 Task: Create new Company, with domain: 'bain.com' and type: 'Prospect'. Add new contact for this company, with mail Id: 'Naina34Iyer@bain.com', First Name: Naina, Last name:  Iyer, Job Title: 'Operations Analyst', Phone Number: '(801) 555-1234'. Change life cycle stage to  Lead and lead status to  Open. Logged in from softage.1@softage.net
Action: Mouse moved to (88, 54)
Screenshot: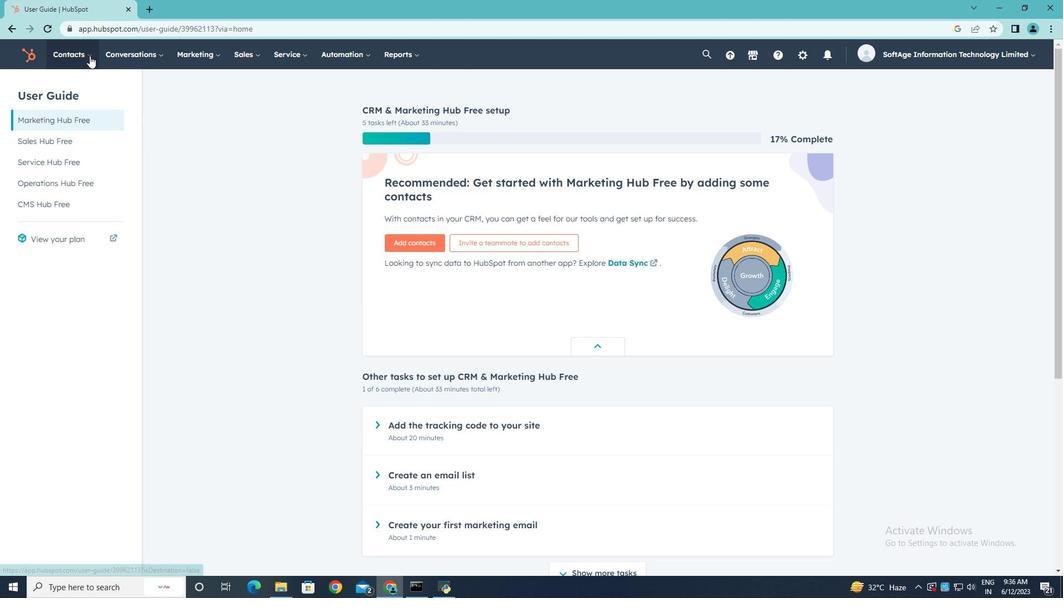 
Action: Mouse pressed left at (88, 54)
Screenshot: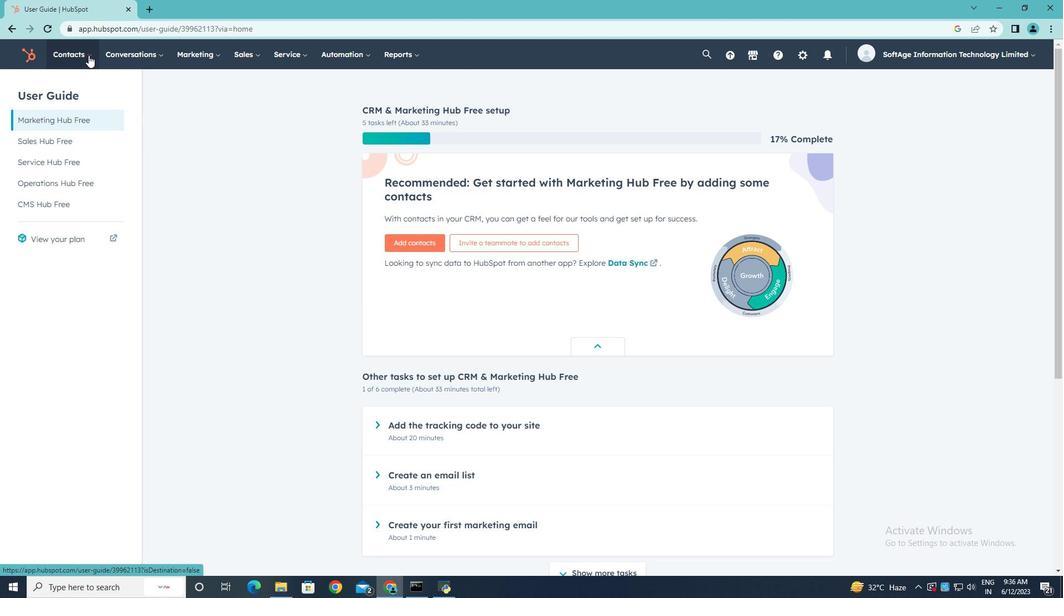 
Action: Mouse moved to (79, 106)
Screenshot: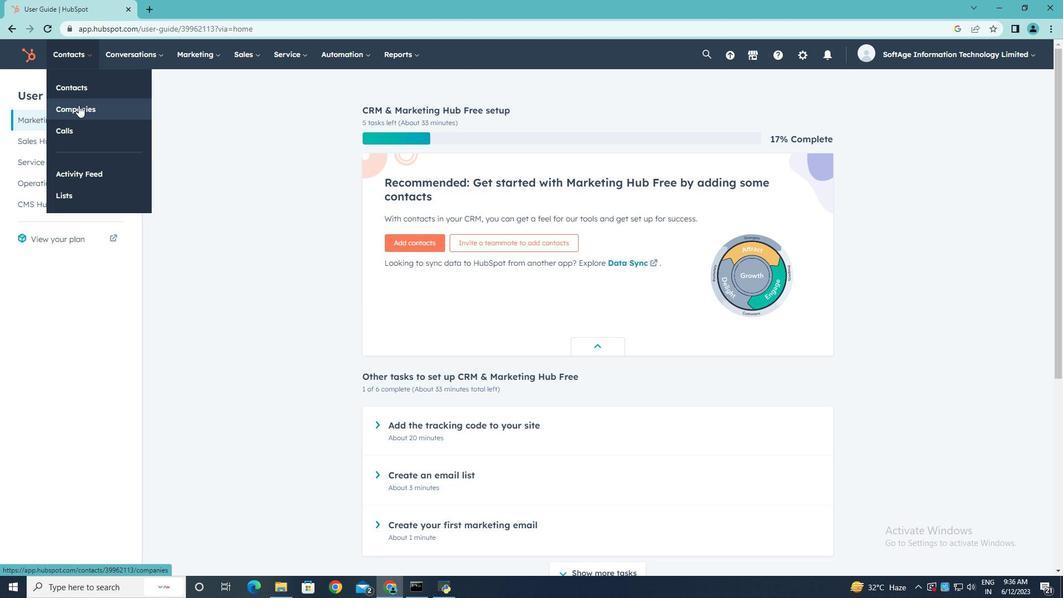 
Action: Mouse pressed left at (79, 106)
Screenshot: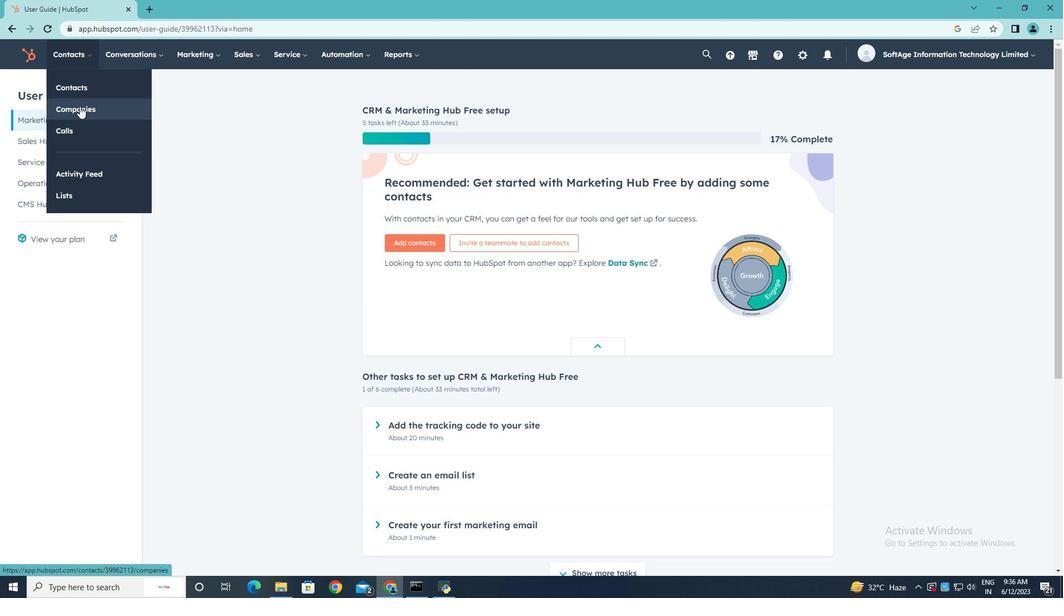 
Action: Mouse moved to (1006, 94)
Screenshot: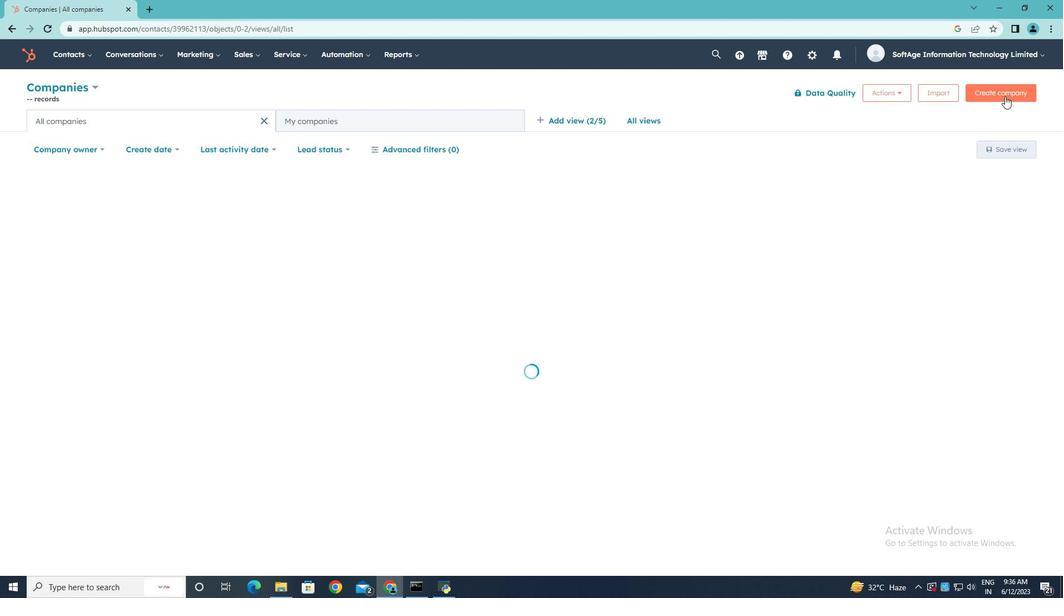 
Action: Mouse pressed left at (1006, 94)
Screenshot: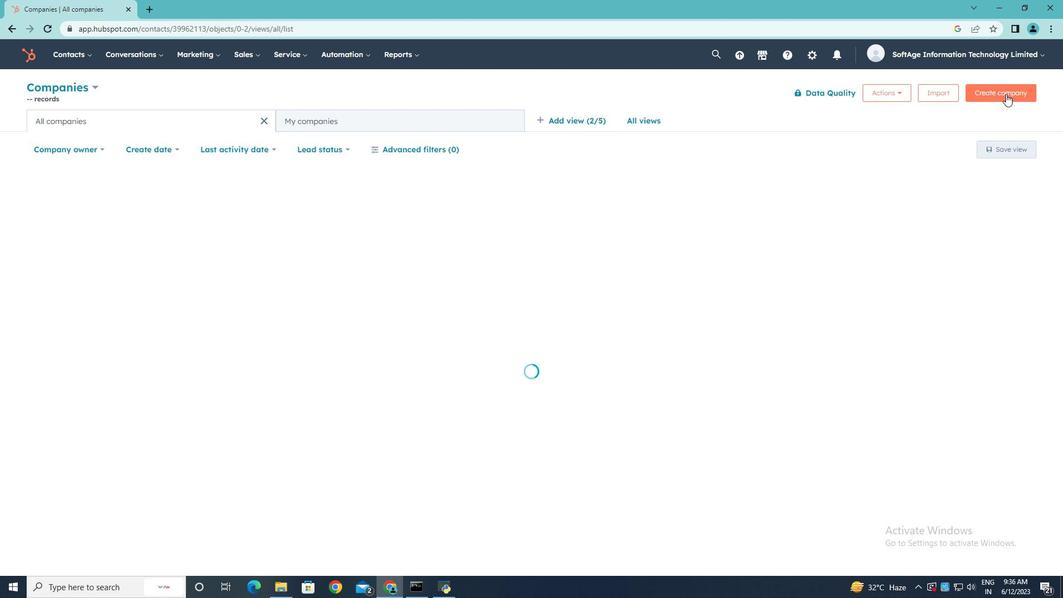 
Action: Mouse moved to (771, 139)
Screenshot: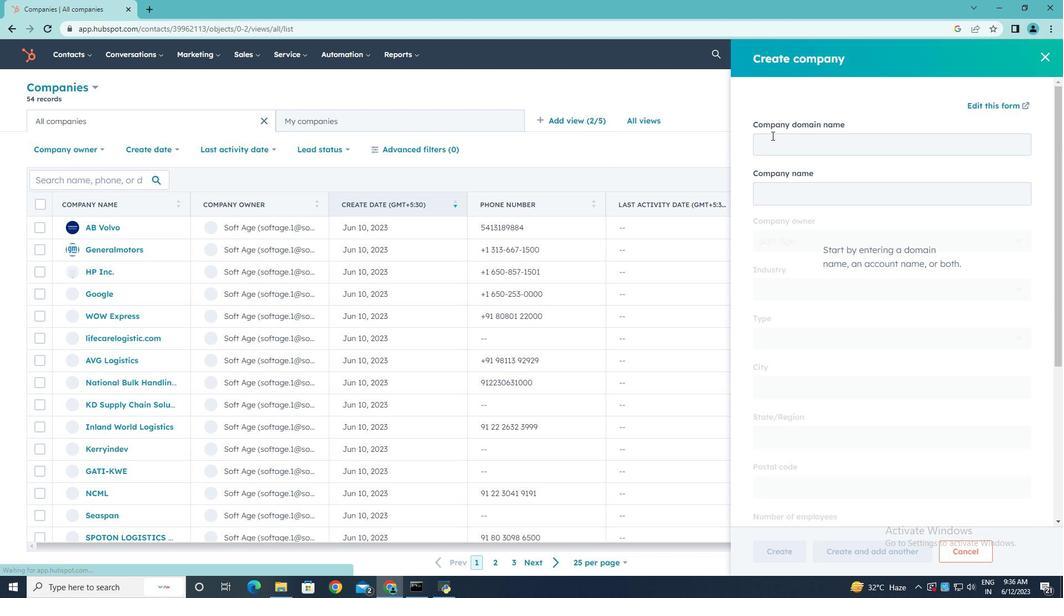 
Action: Mouse pressed left at (771, 139)
Screenshot: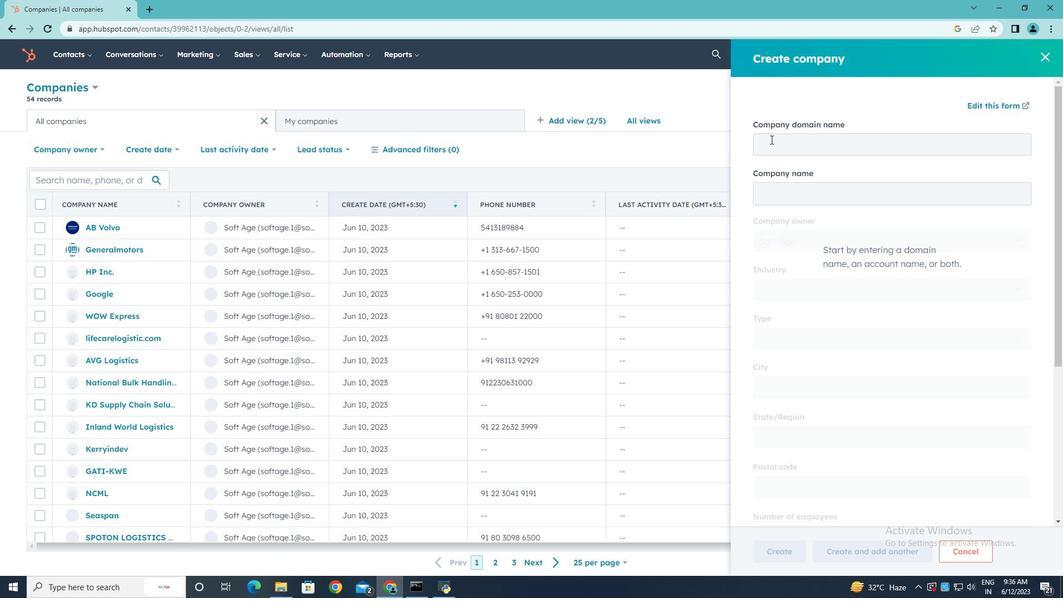
Action: Key pressed bain.com
Screenshot: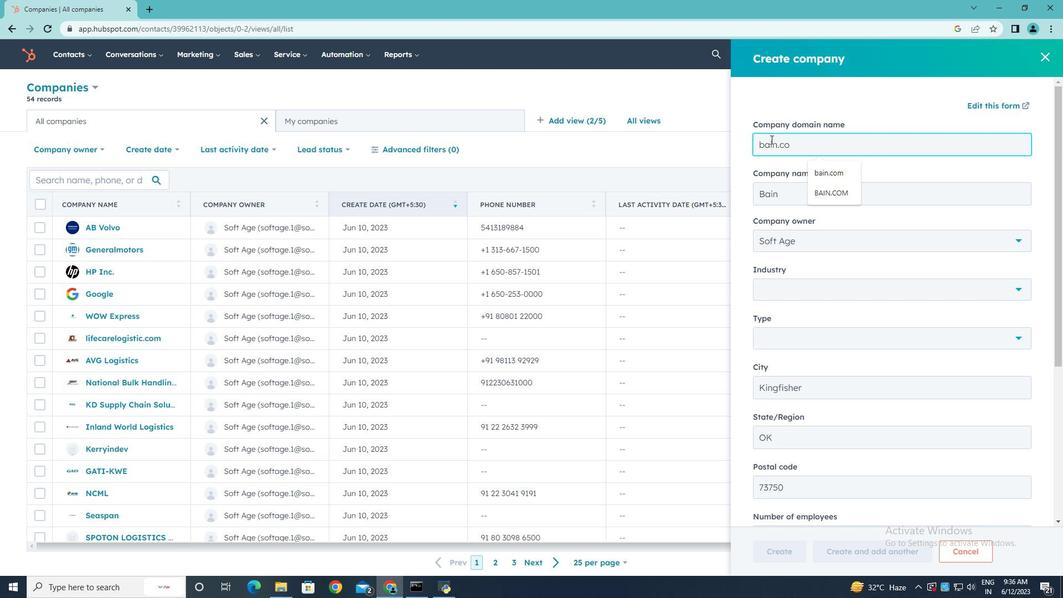 
Action: Mouse moved to (882, 334)
Screenshot: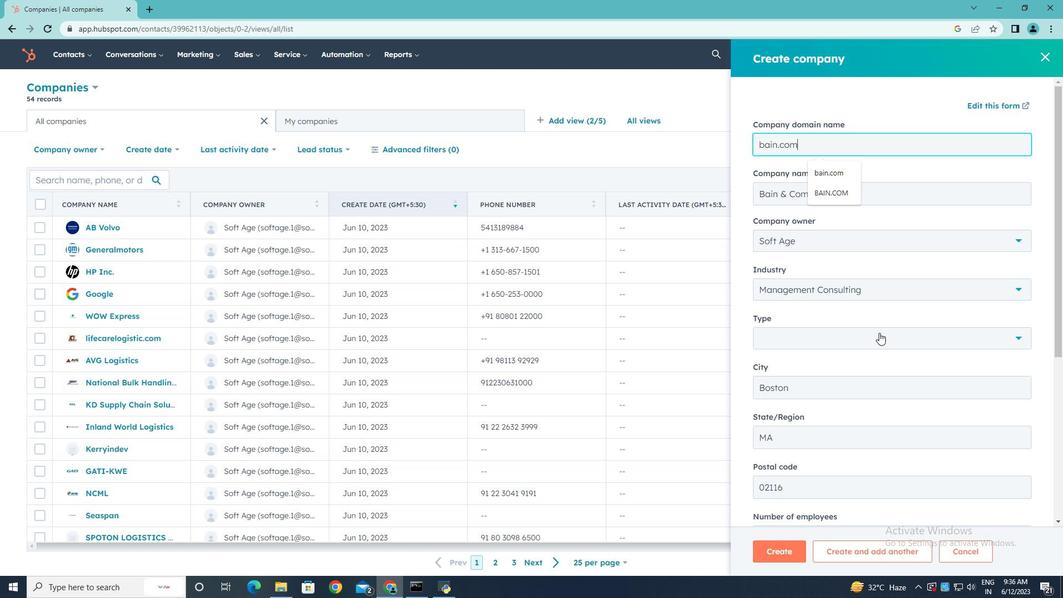 
Action: Mouse pressed left at (882, 334)
Screenshot: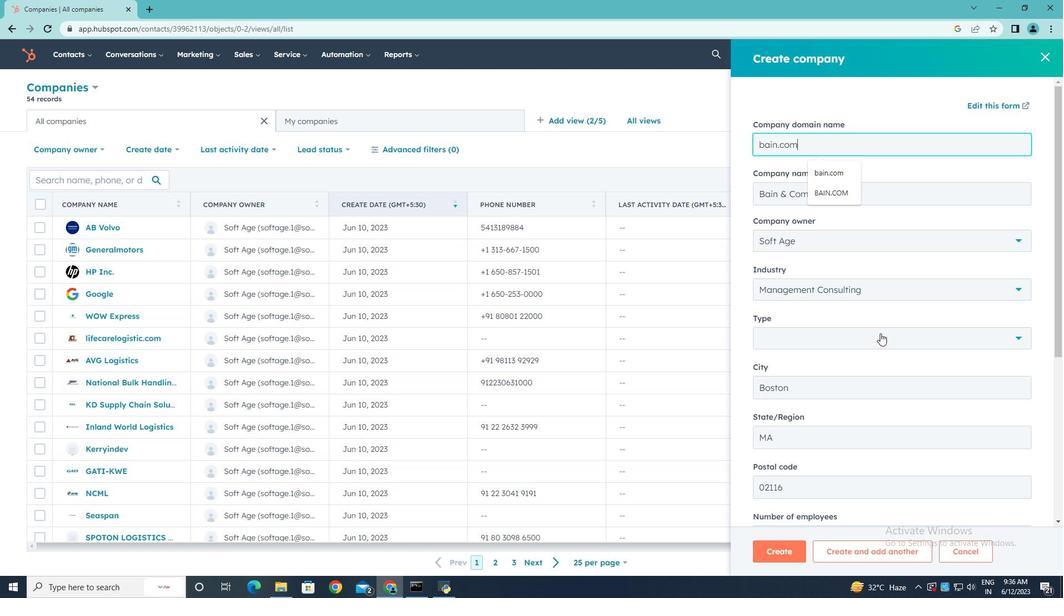 
Action: Mouse moved to (802, 388)
Screenshot: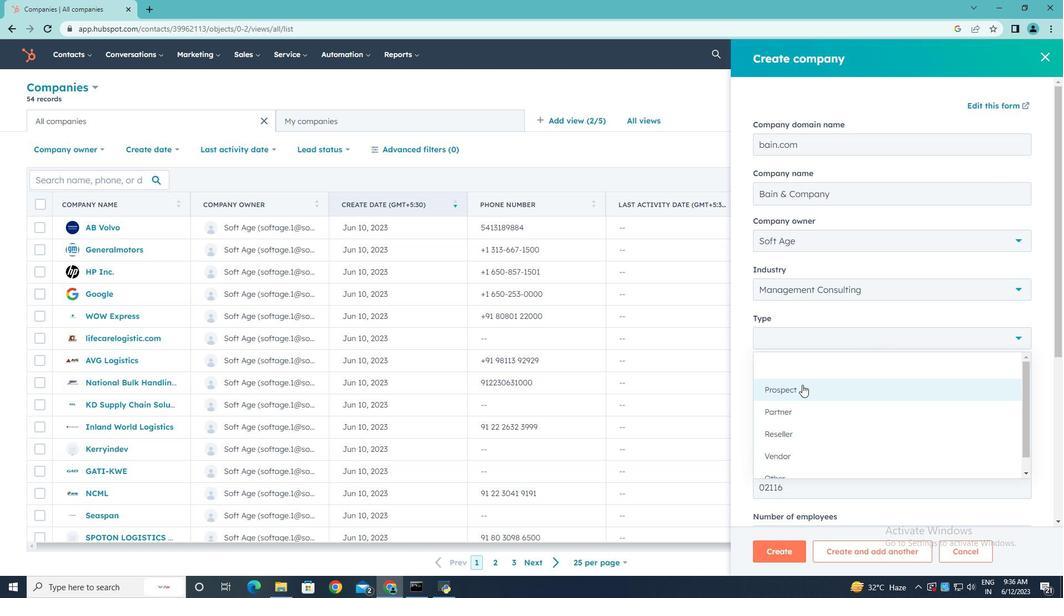 
Action: Mouse pressed left at (802, 388)
Screenshot: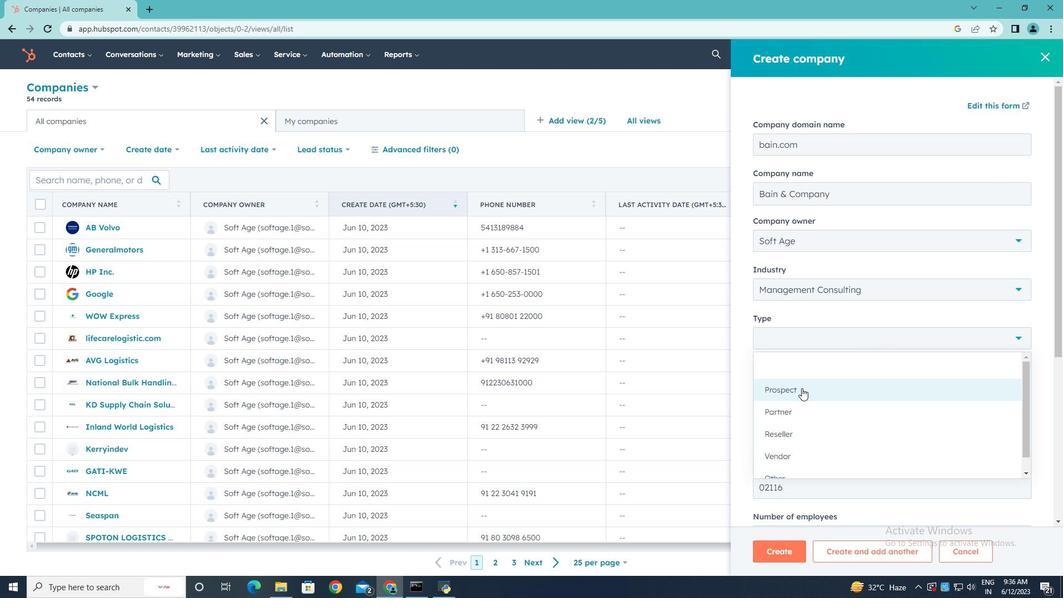 
Action: Mouse scrolled (802, 387) with delta (0, 0)
Screenshot: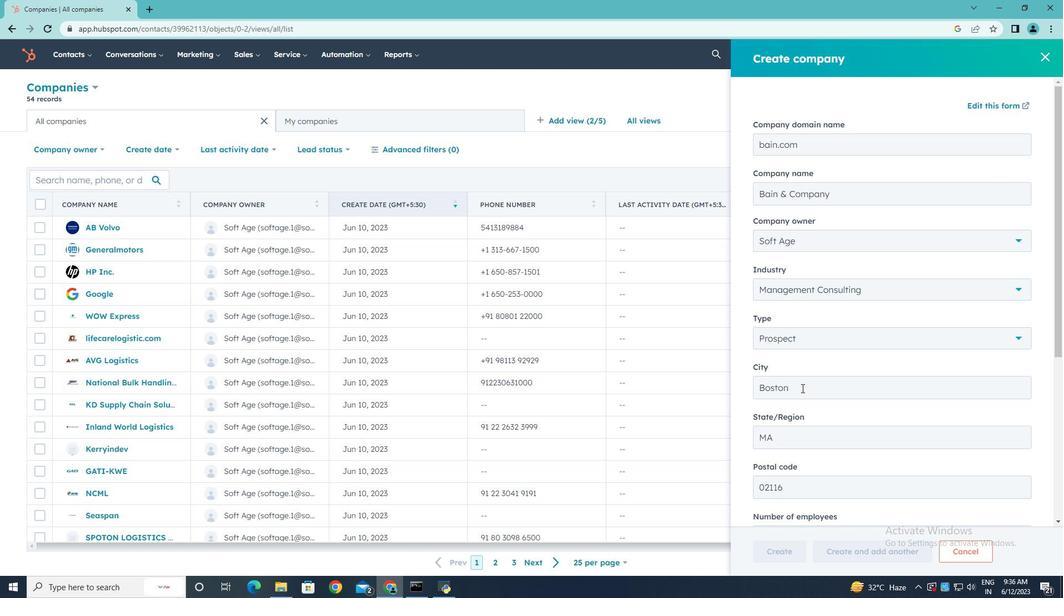 
Action: Mouse scrolled (802, 387) with delta (0, 0)
Screenshot: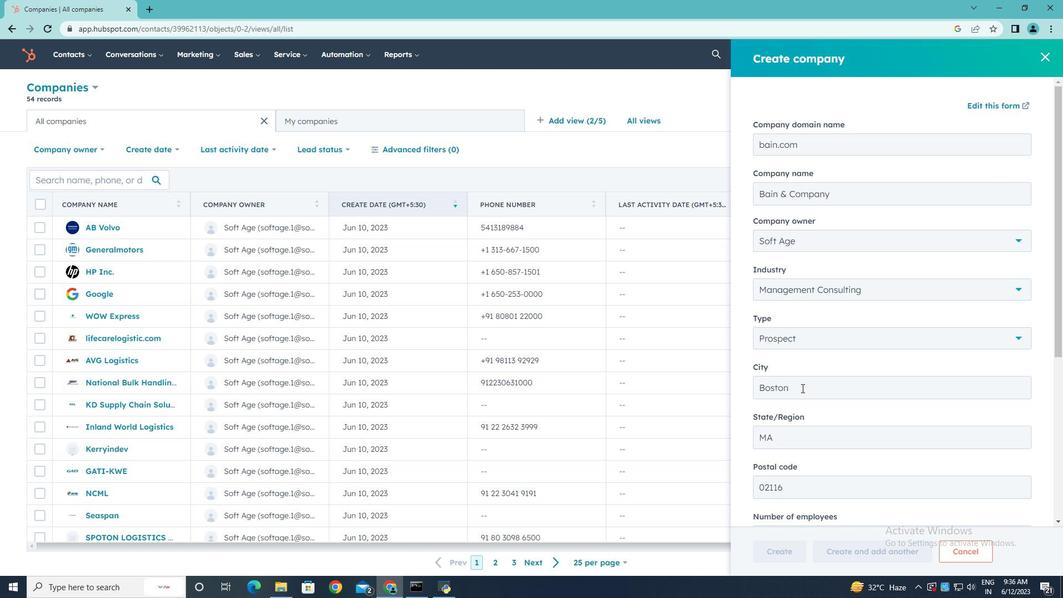 
Action: Mouse scrolled (802, 387) with delta (0, 0)
Screenshot: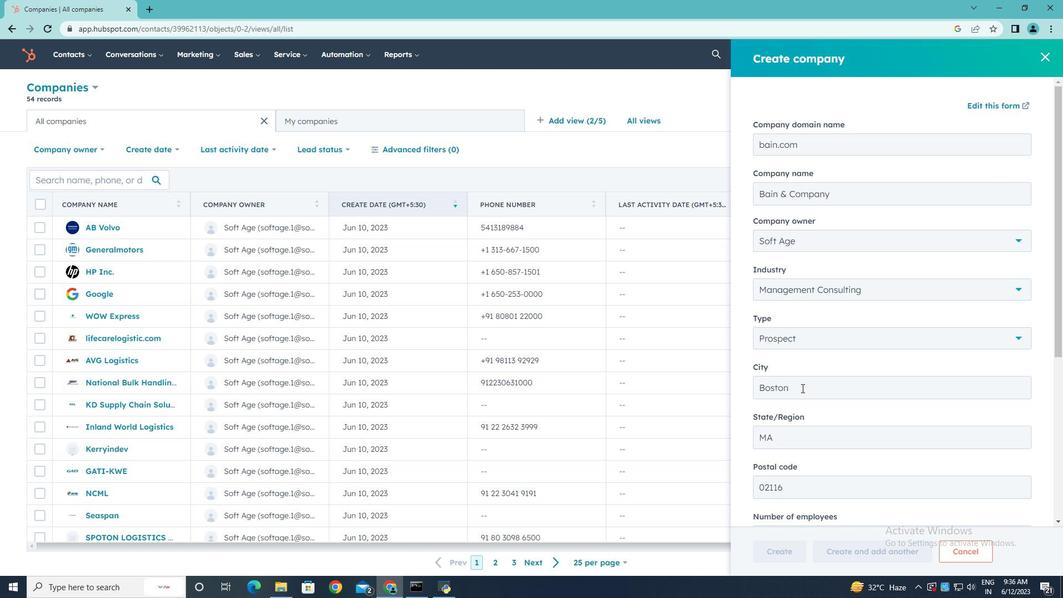
Action: Mouse scrolled (802, 387) with delta (0, 0)
Screenshot: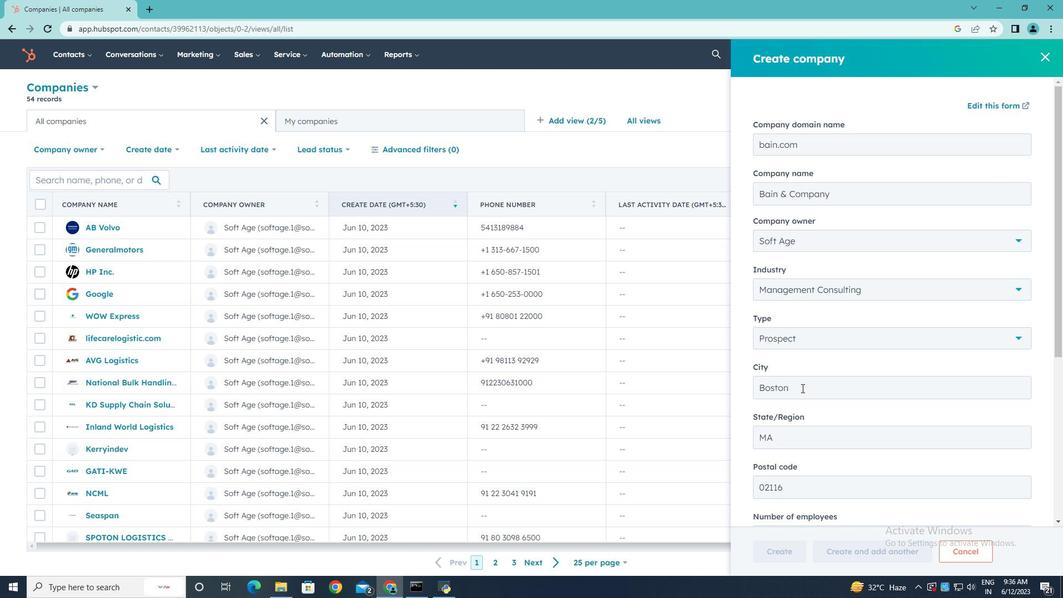 
Action: Mouse scrolled (802, 387) with delta (0, 0)
Screenshot: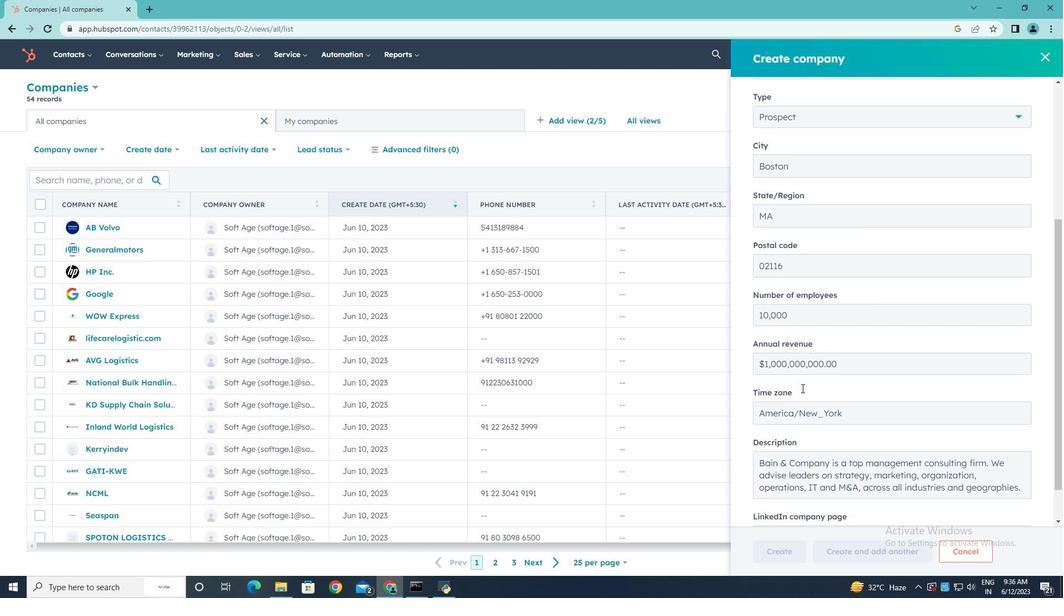 
Action: Mouse scrolled (802, 387) with delta (0, 0)
Screenshot: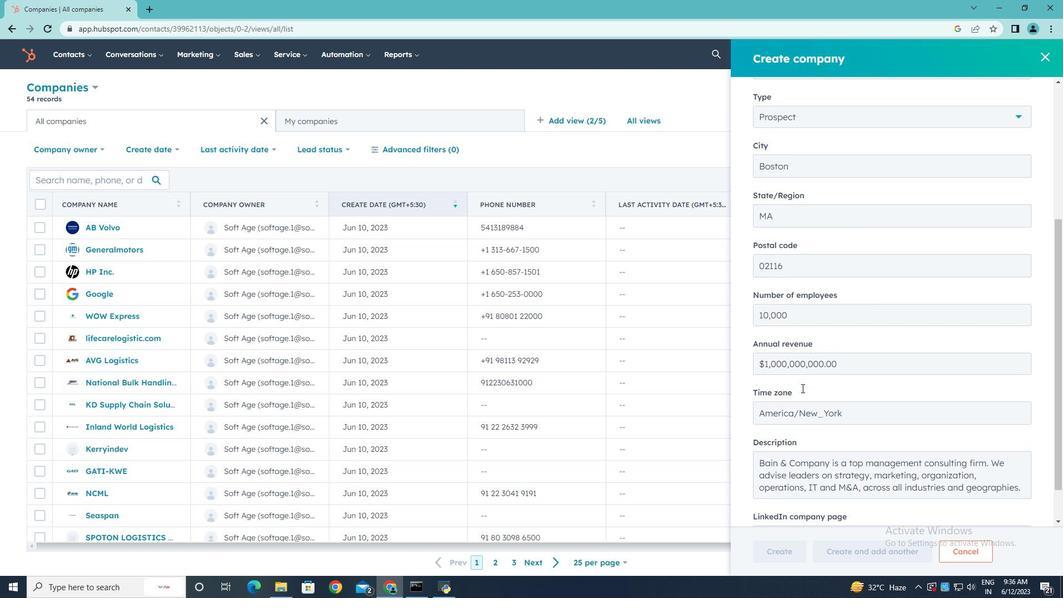 
Action: Mouse scrolled (802, 387) with delta (0, 0)
Screenshot: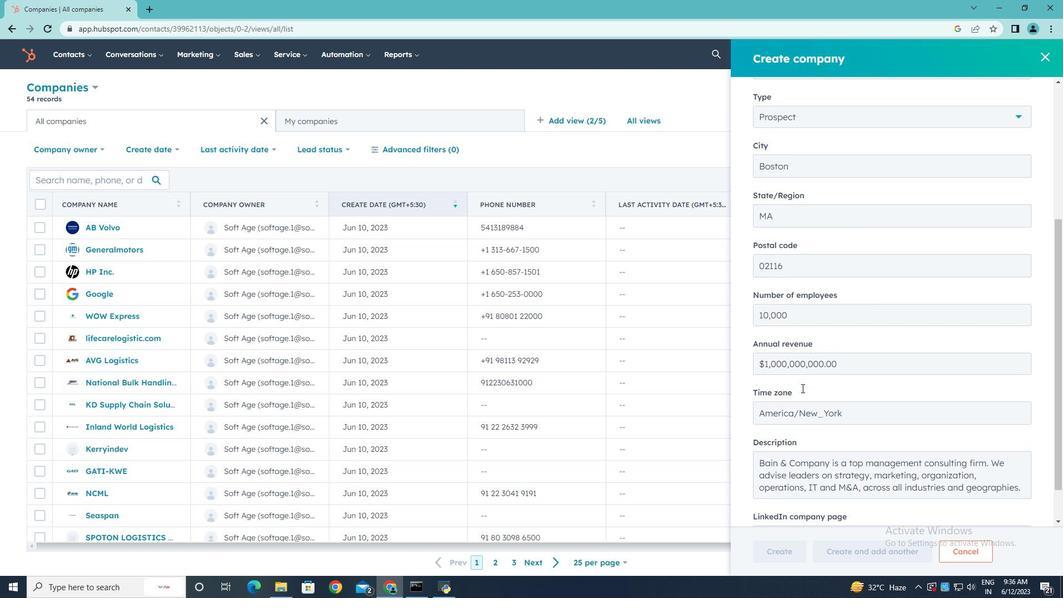 
Action: Mouse scrolled (802, 387) with delta (0, 0)
Screenshot: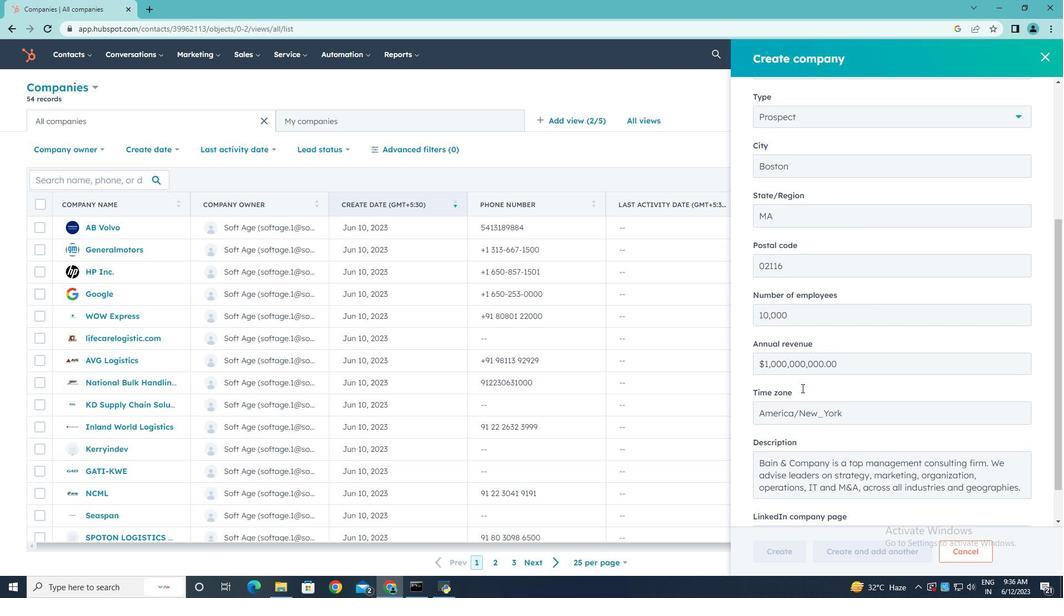 
Action: Mouse scrolled (802, 387) with delta (0, 0)
Screenshot: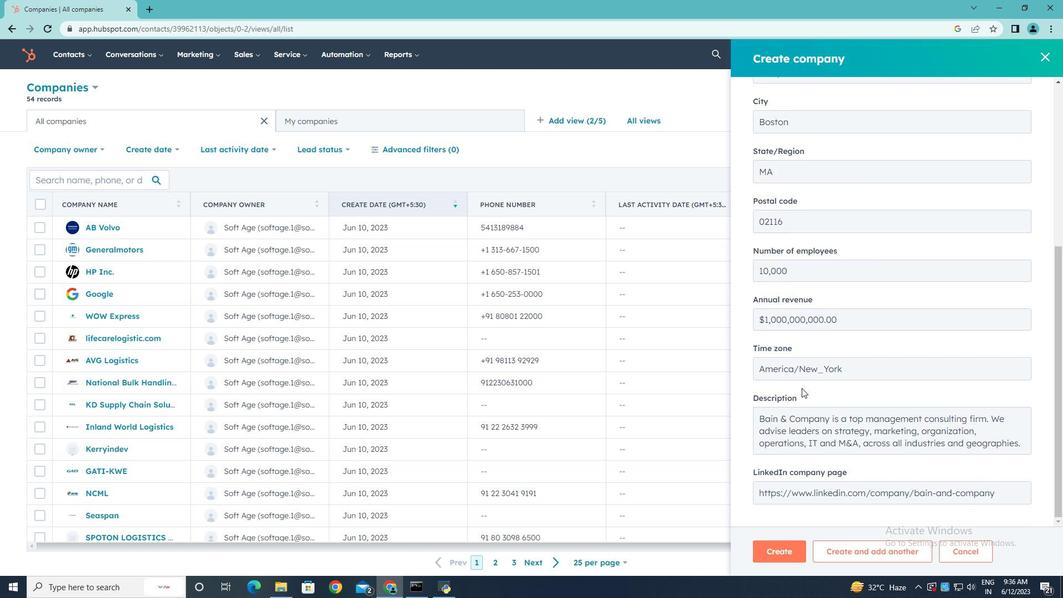 
Action: Mouse scrolled (802, 387) with delta (0, 0)
Screenshot: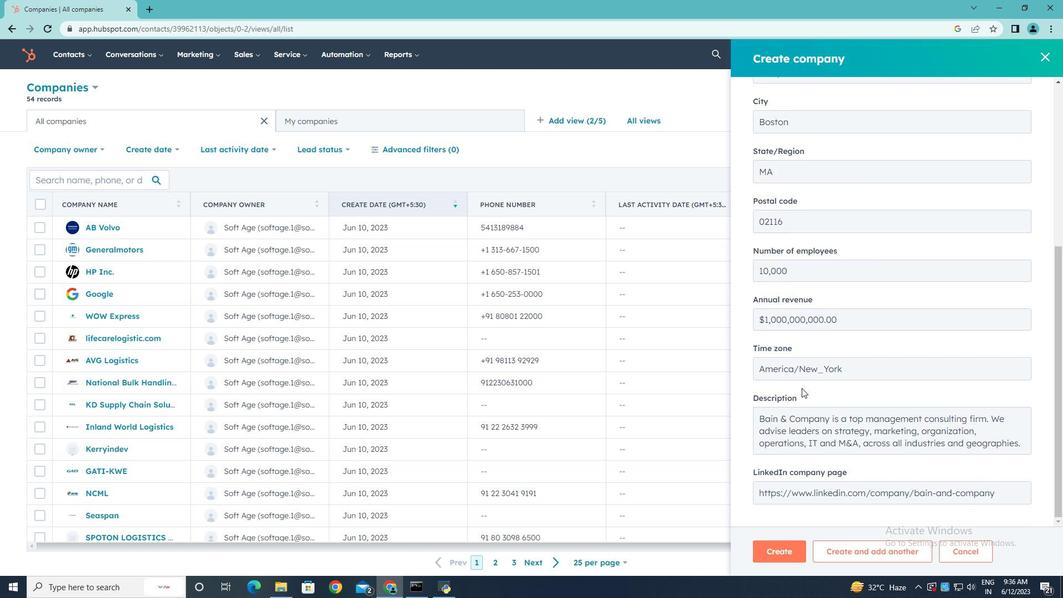 
Action: Mouse scrolled (802, 387) with delta (0, 0)
Screenshot: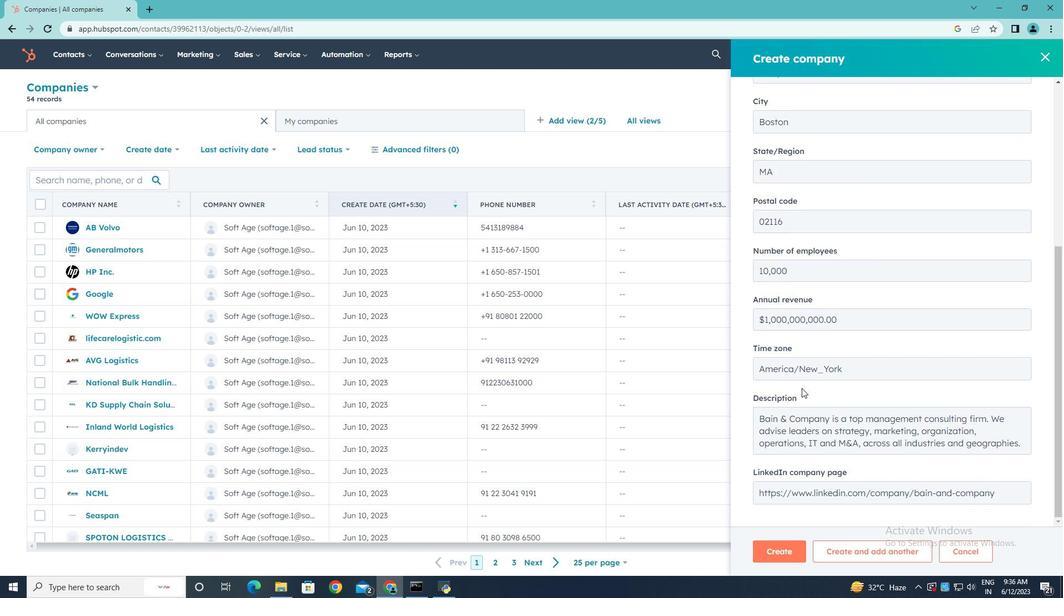 
Action: Mouse scrolled (802, 387) with delta (0, 0)
Screenshot: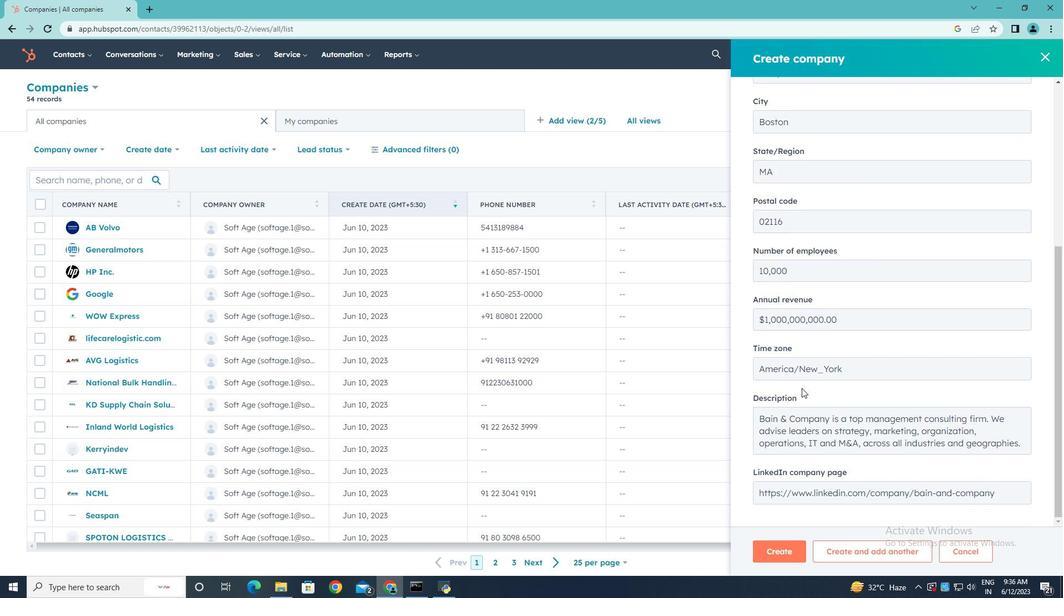 
Action: Mouse moved to (778, 550)
Screenshot: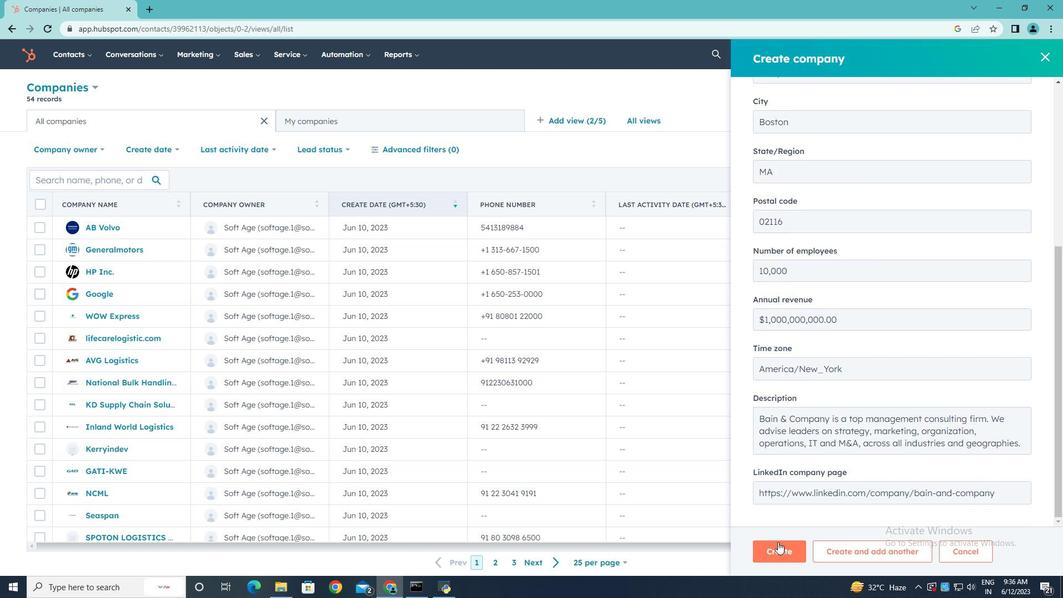 
Action: Mouse pressed left at (778, 550)
Screenshot: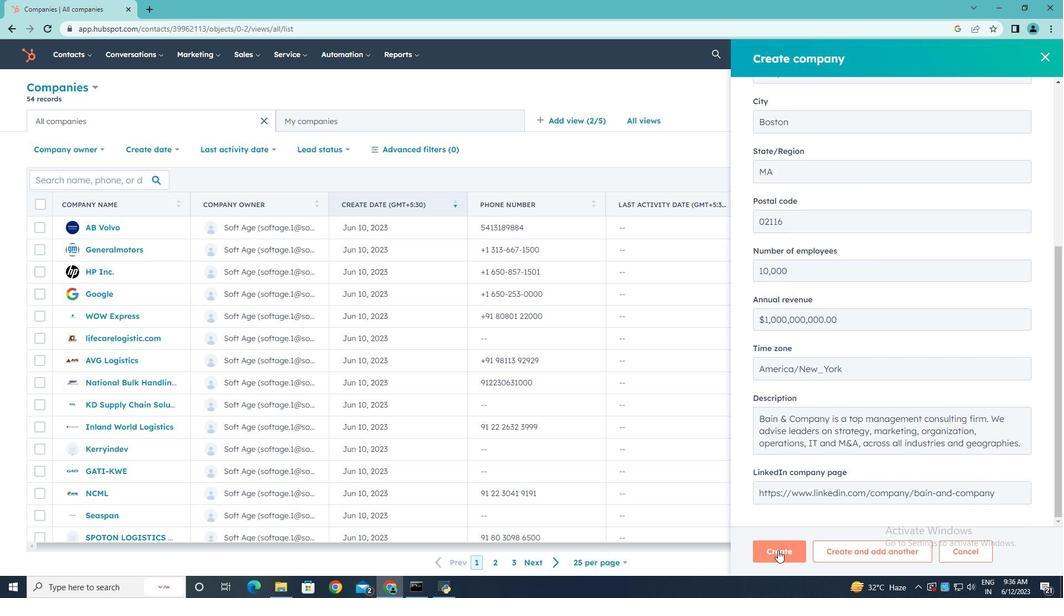 
Action: Mouse moved to (751, 358)
Screenshot: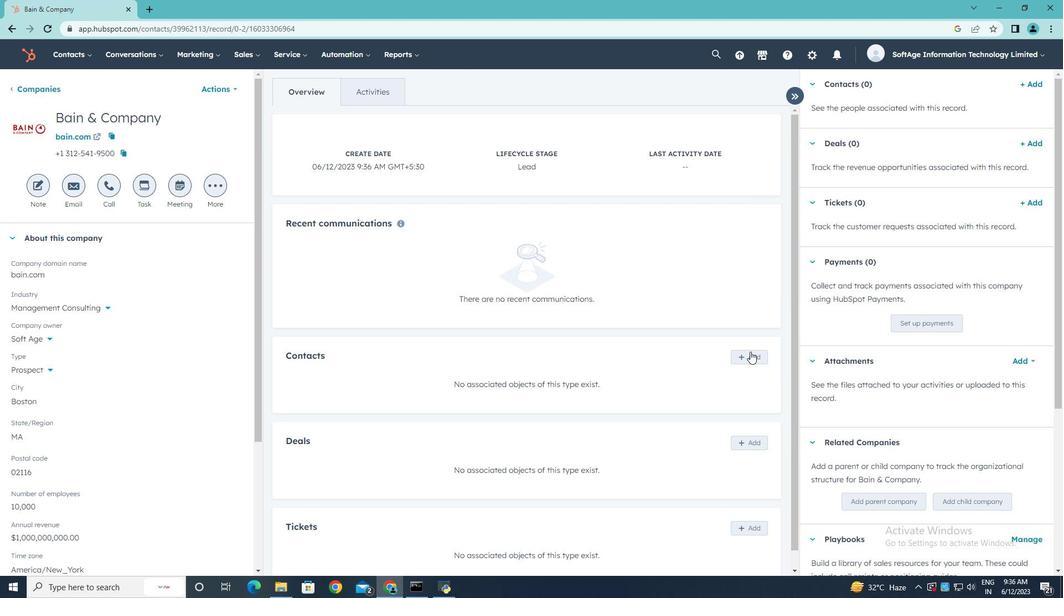 
Action: Mouse pressed left at (751, 358)
Screenshot: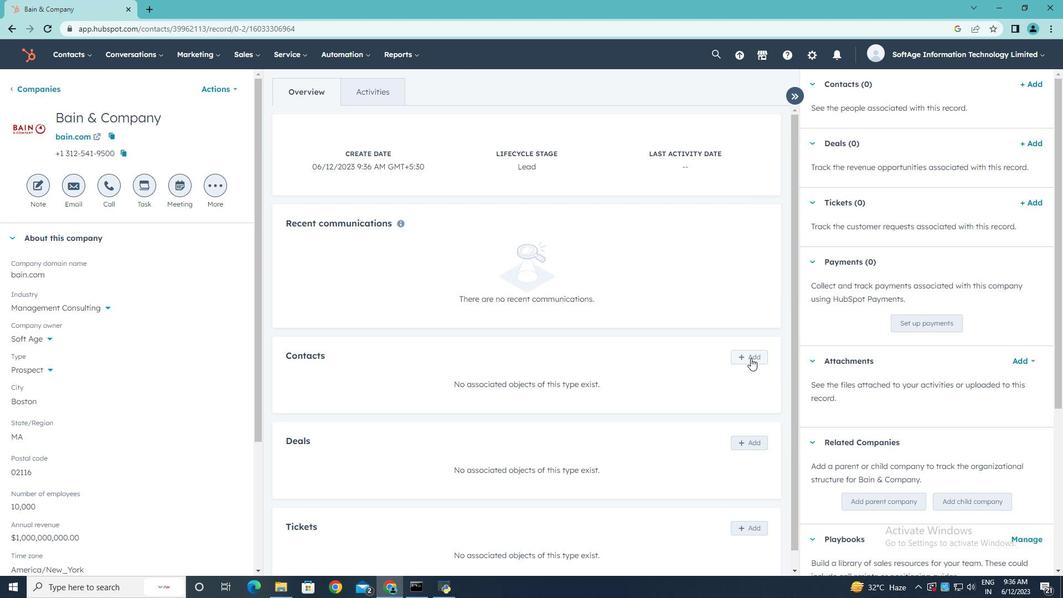 
Action: Mouse moved to (842, 115)
Screenshot: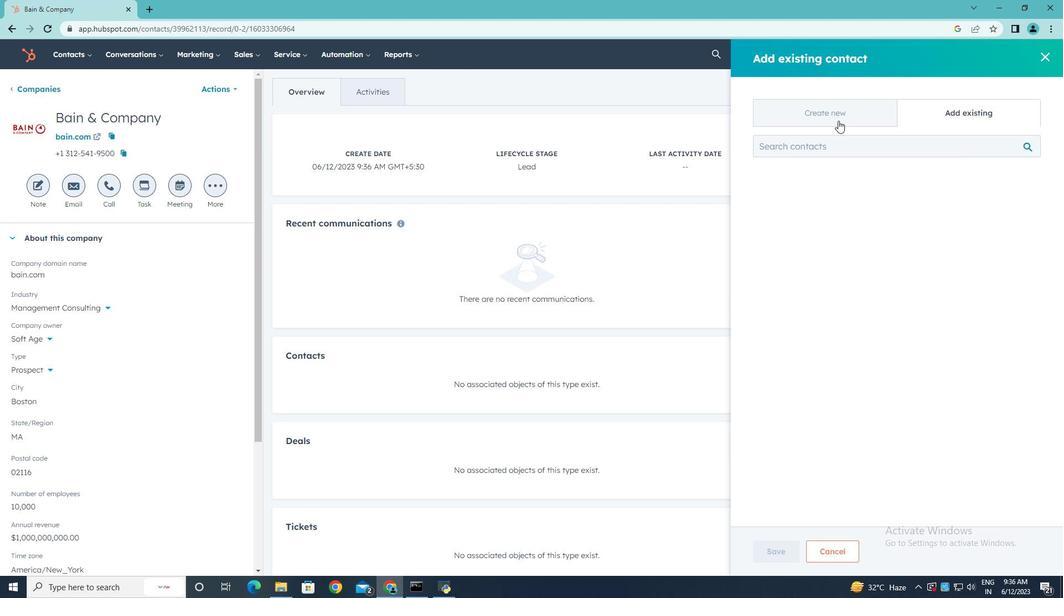 
Action: Mouse pressed left at (842, 115)
Screenshot: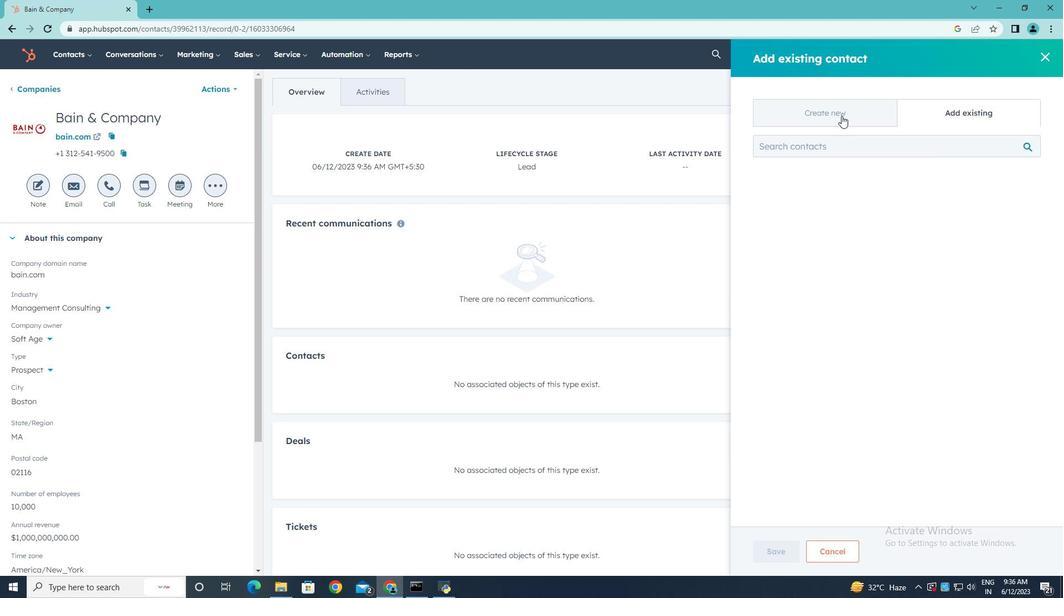 
Action: Mouse moved to (824, 183)
Screenshot: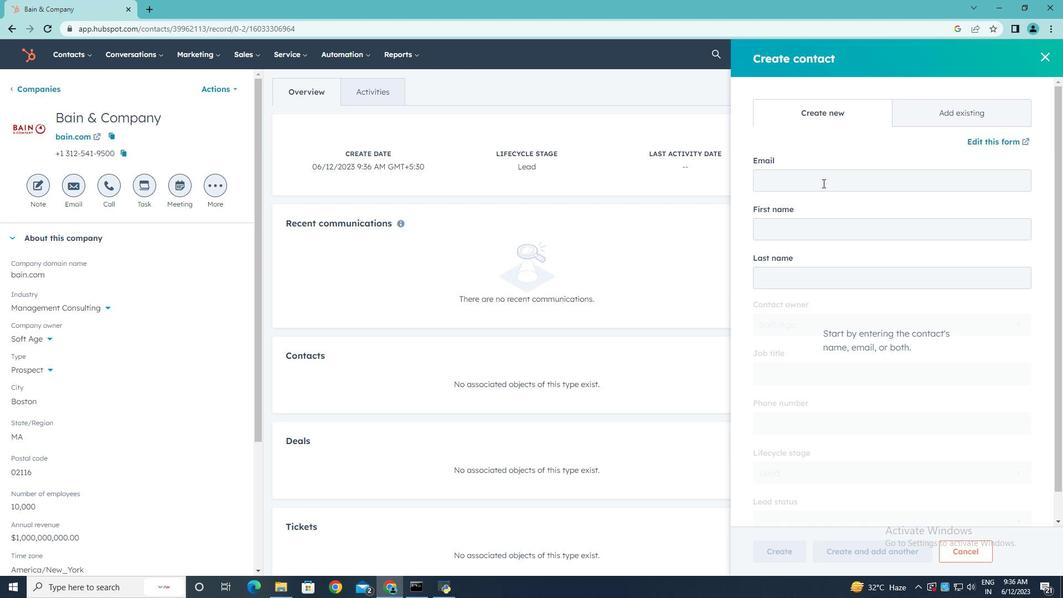 
Action: Mouse pressed left at (824, 183)
Screenshot: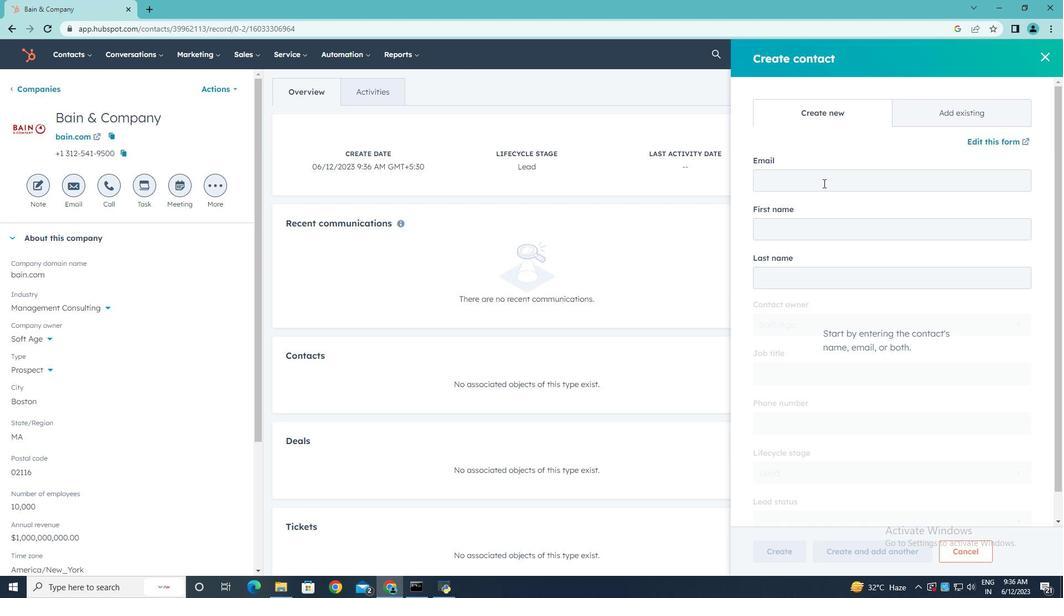 
Action: Key pressed <Key.shift><Key.shift><Key.shift><Key.shift><Key.shift><Key.shift><Key.shift><Key.shift><Key.shift>Naina34lyer.c<Key.backspace><Key.backspace><Key.shift>@bain.com
Screenshot: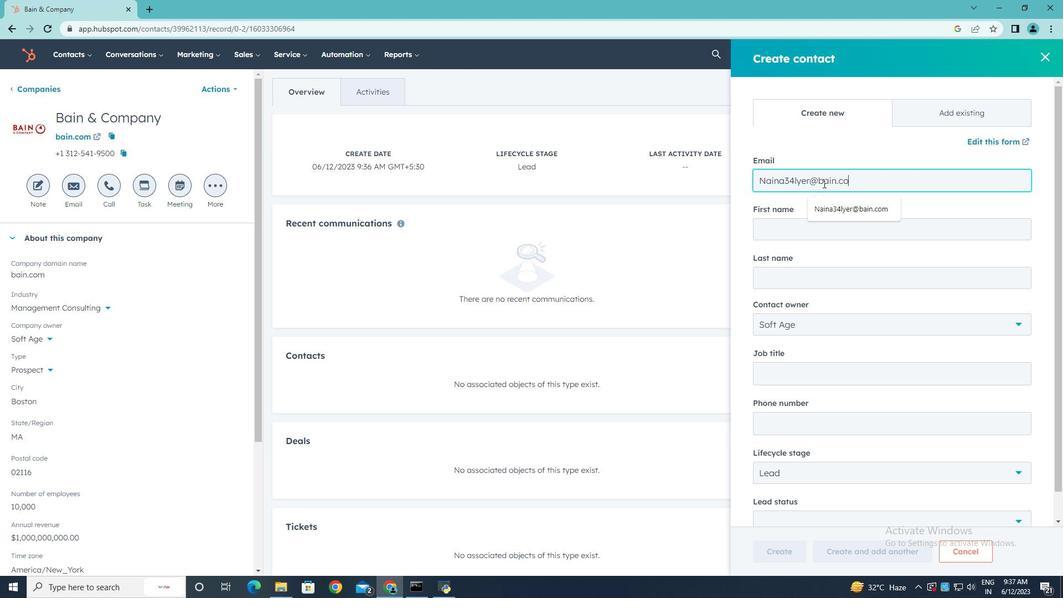 
Action: Mouse moved to (800, 226)
Screenshot: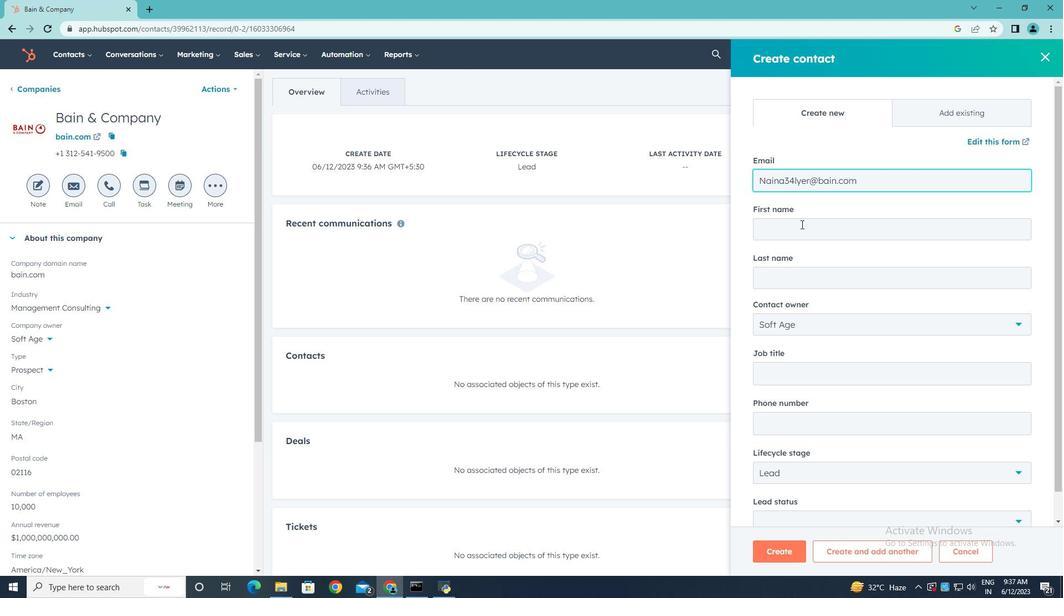 
Action: Mouse pressed left at (800, 226)
Screenshot: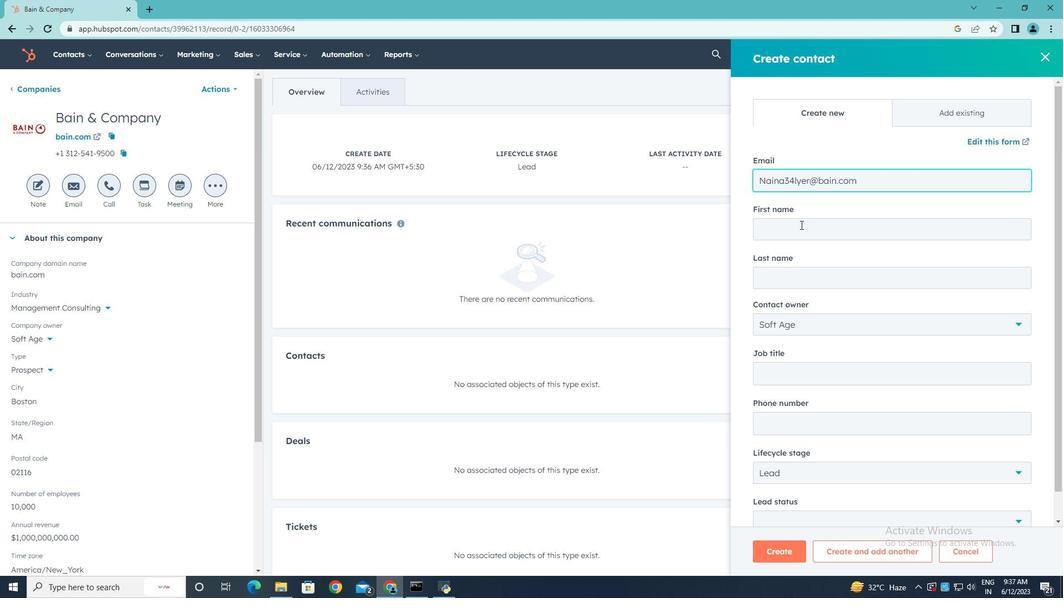 
Action: Key pressed <Key.shift>Naina
Screenshot: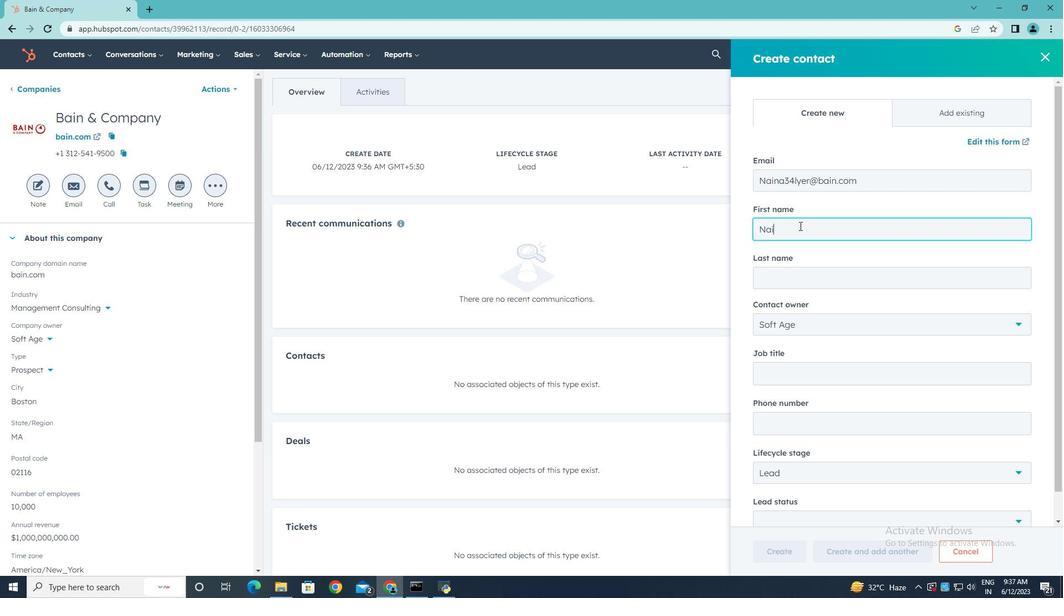 
Action: Mouse moved to (815, 280)
Screenshot: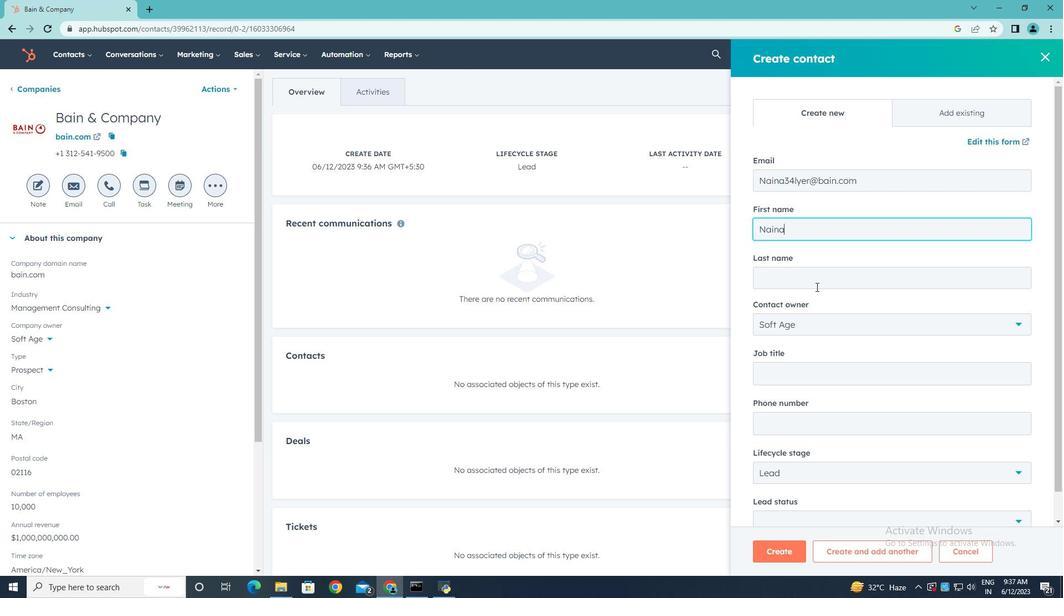 
Action: Mouse pressed left at (815, 280)
Screenshot: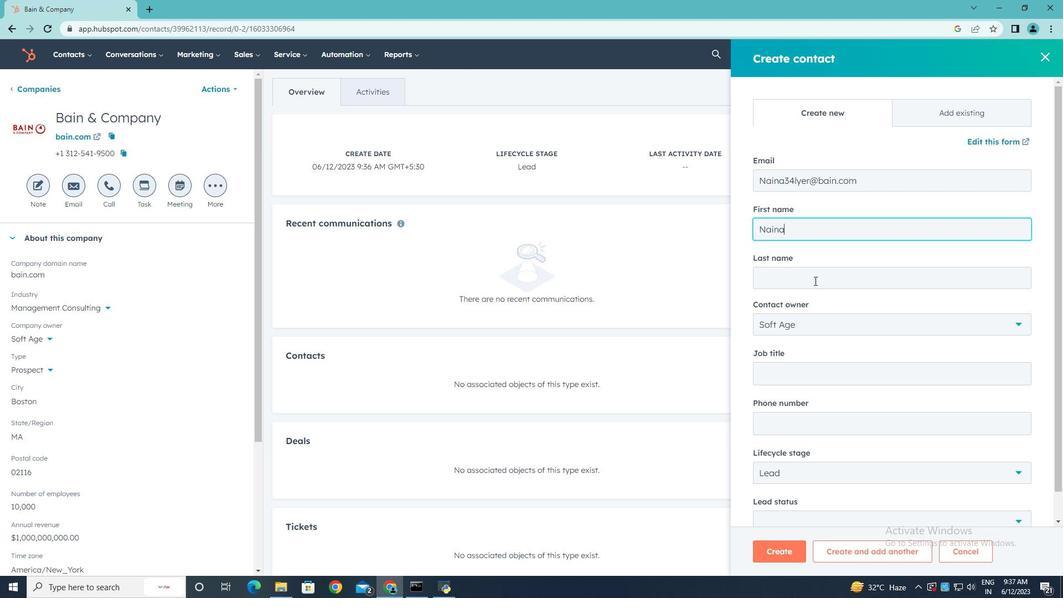 
Action: Key pressed lyer
Screenshot: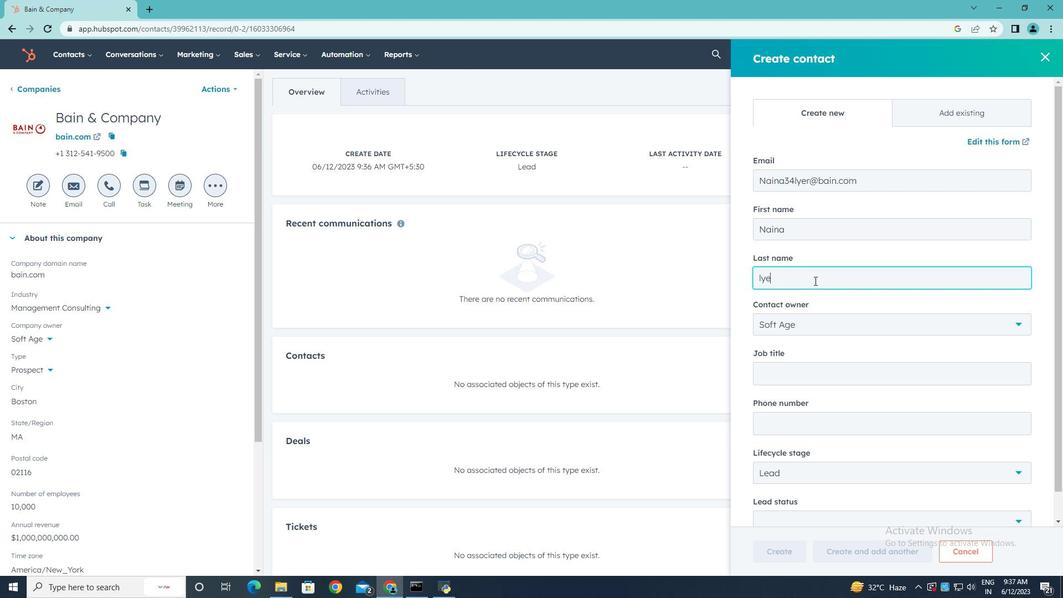 
Action: Mouse moved to (912, 374)
Screenshot: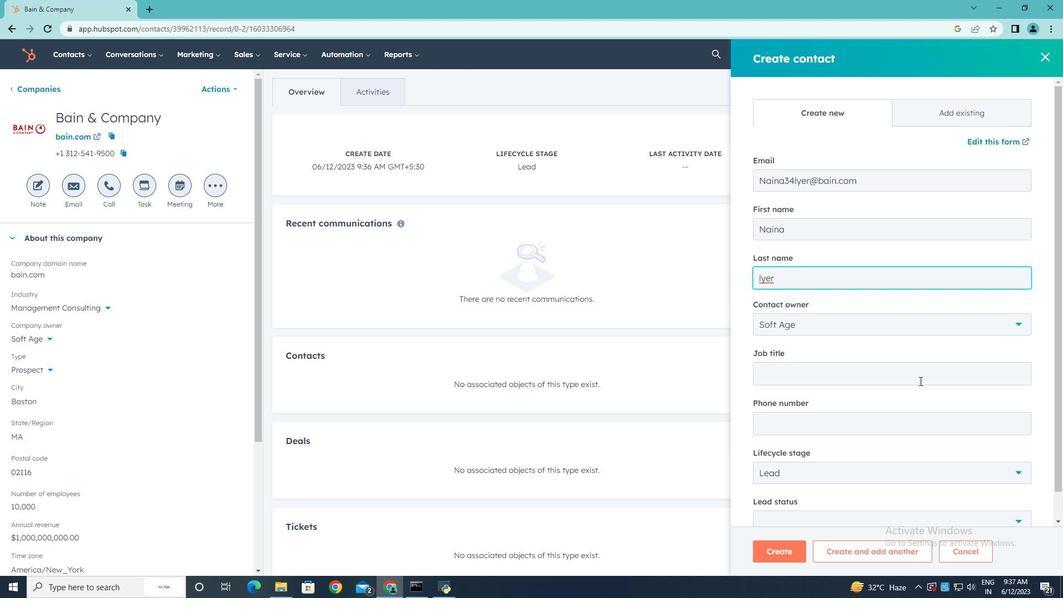 
Action: Mouse pressed left at (912, 374)
Screenshot: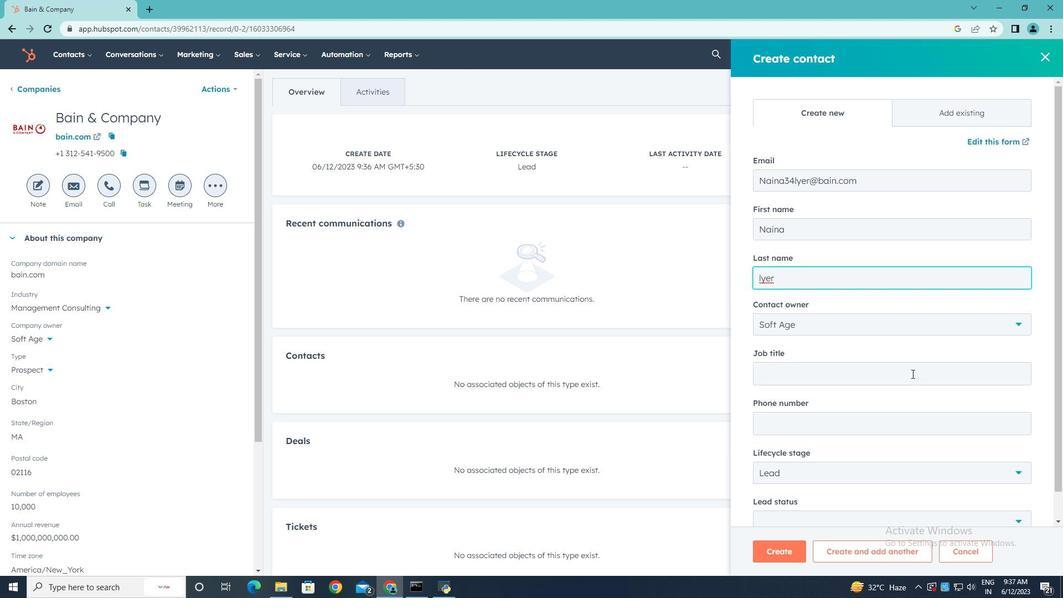 
Action: Key pressed <Key.shift>Operations<Key.space><Key.shift>Na<Key.backspace><Key.backspace><Key.shift>Analyst
Screenshot: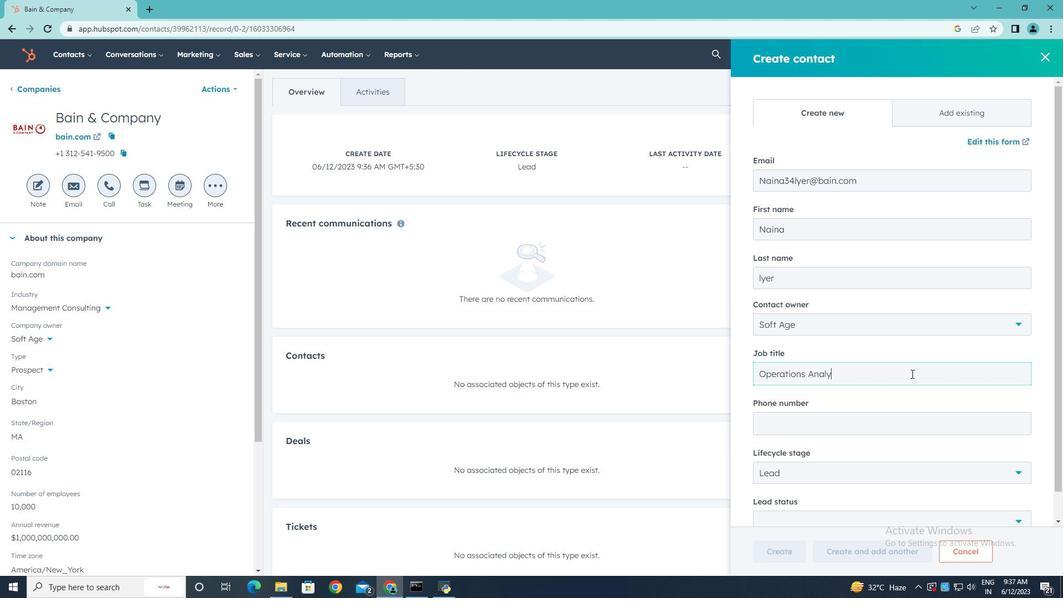 
Action: Mouse moved to (876, 430)
Screenshot: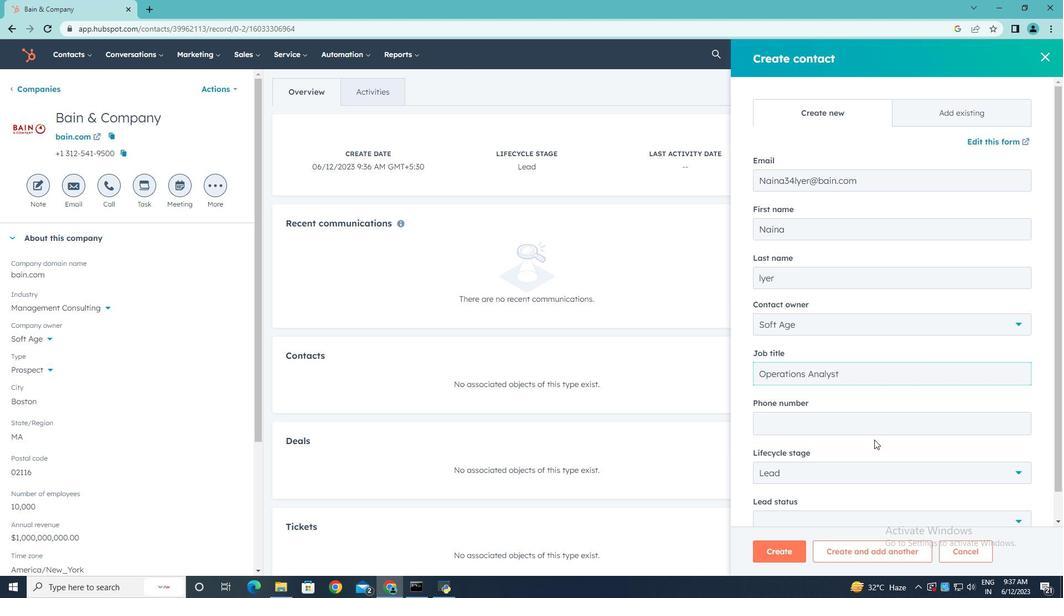 
Action: Mouse pressed left at (876, 430)
Screenshot: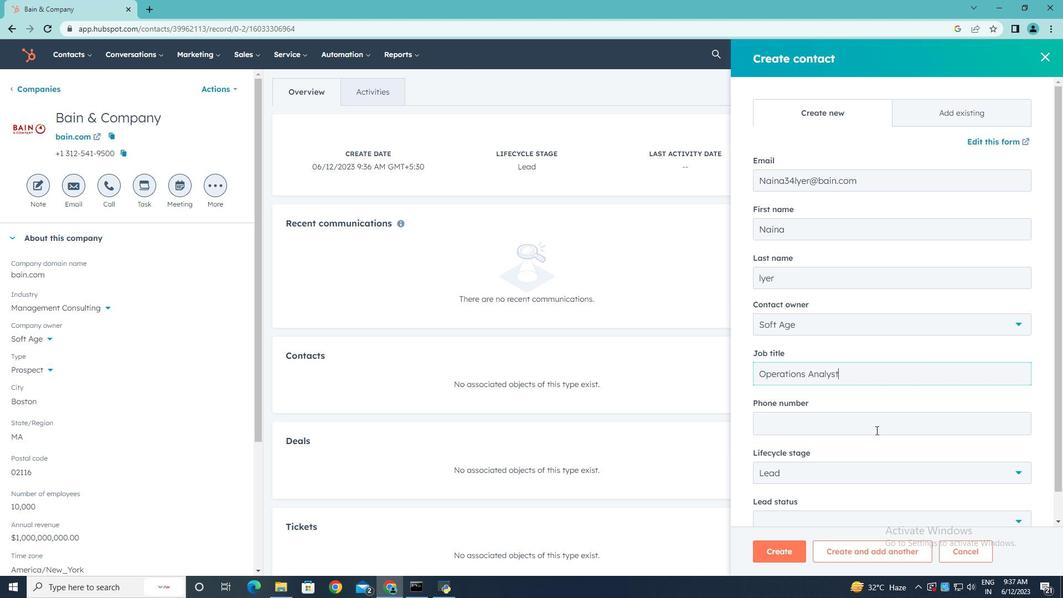 
Action: Key pressed 8015551234
Screenshot: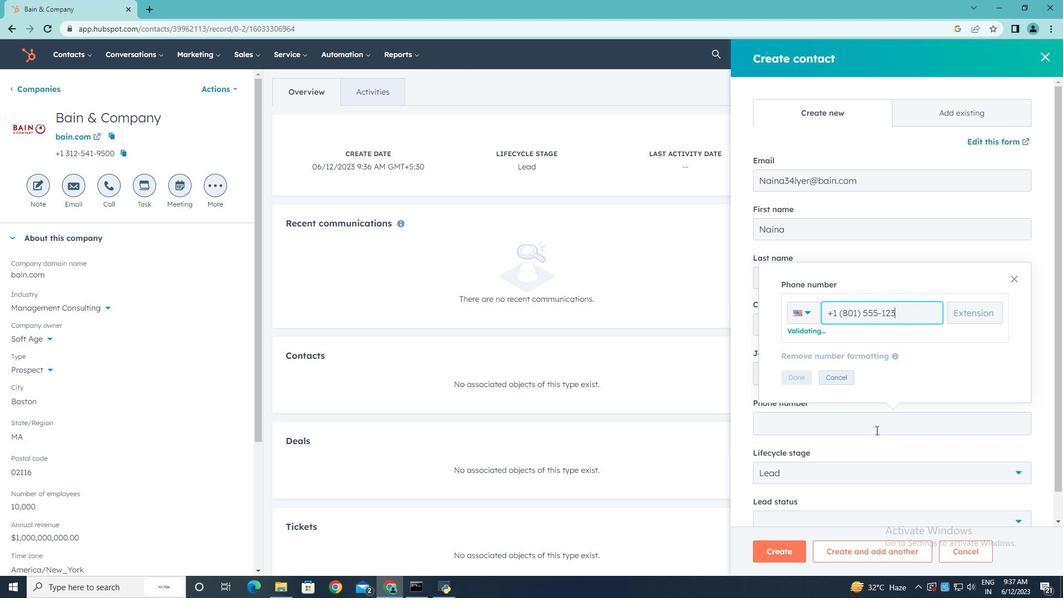 
Action: Mouse moved to (800, 378)
Screenshot: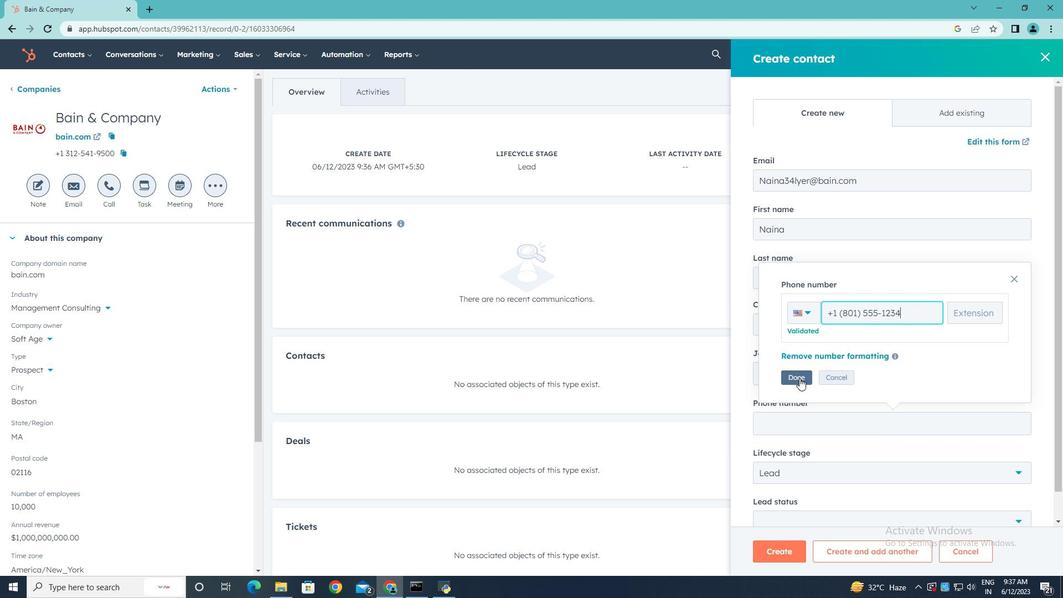 
Action: Mouse pressed left at (800, 378)
Screenshot: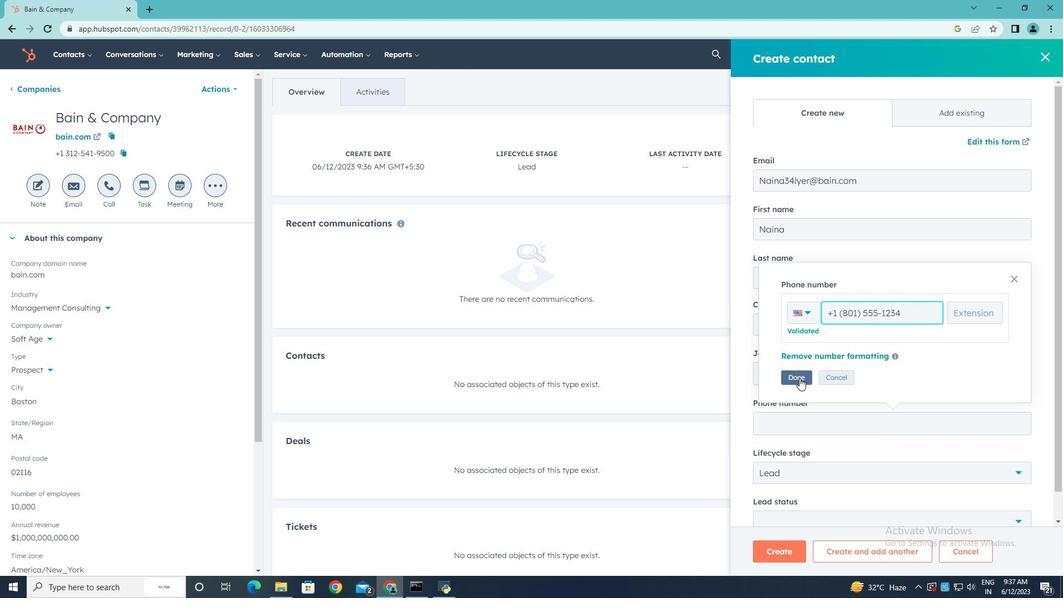 
Action: Mouse moved to (840, 476)
Screenshot: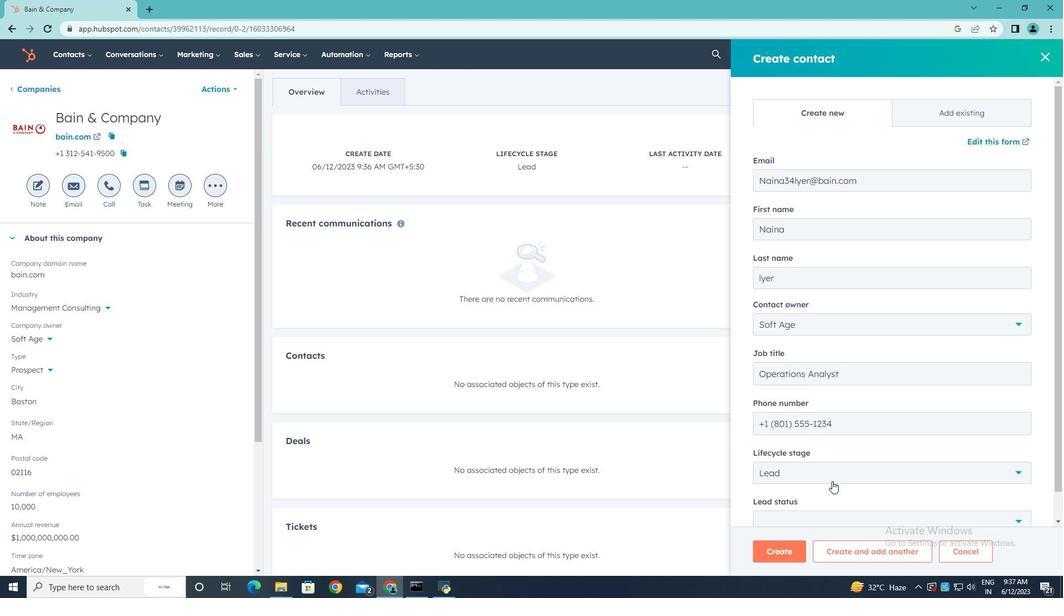 
Action: Mouse pressed left at (840, 476)
Screenshot: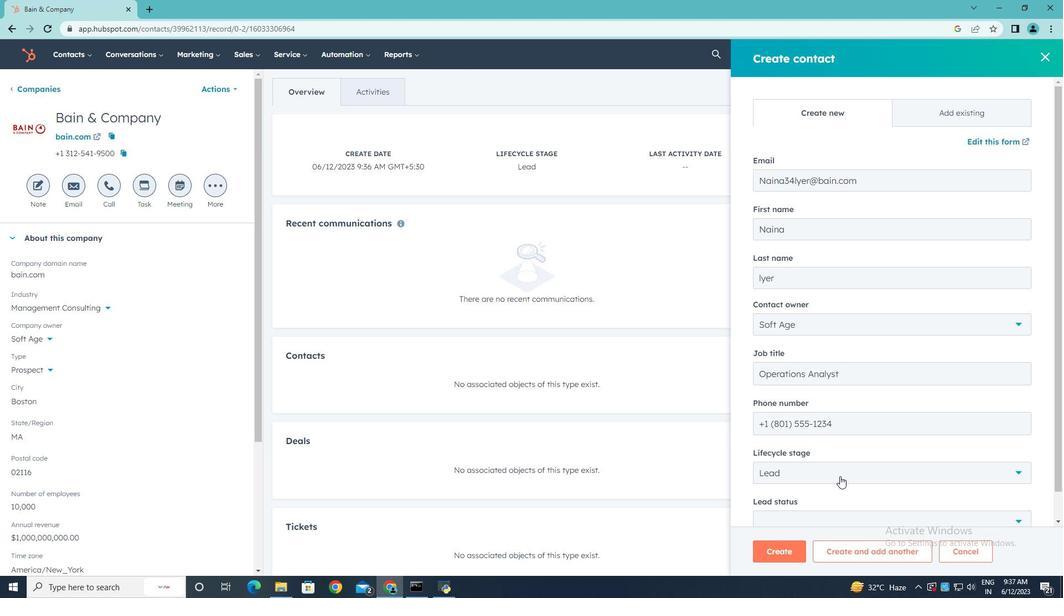 
Action: Mouse moved to (799, 369)
Screenshot: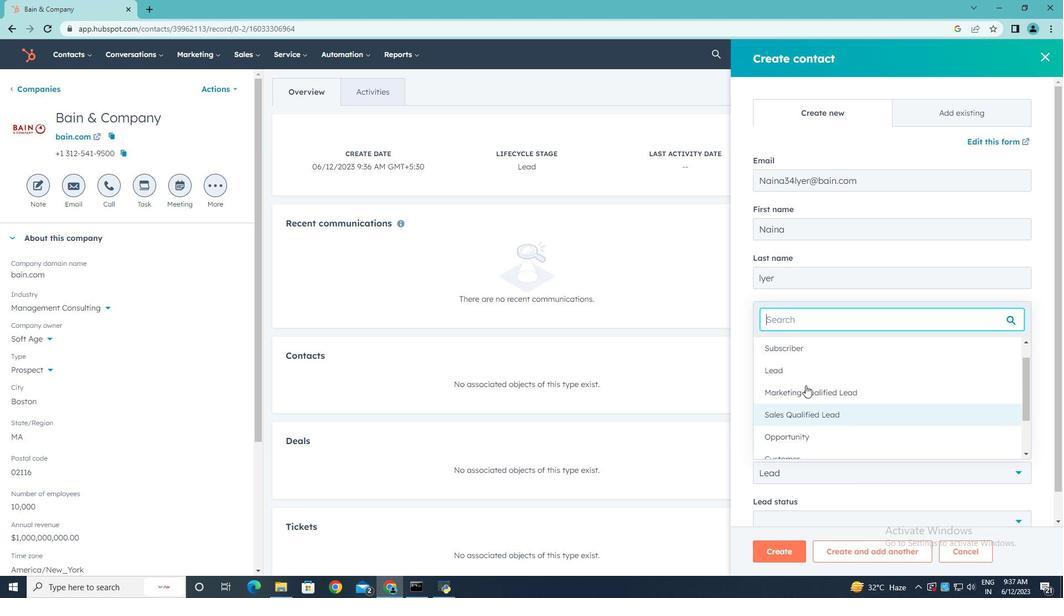 
Action: Mouse pressed left at (799, 369)
Screenshot: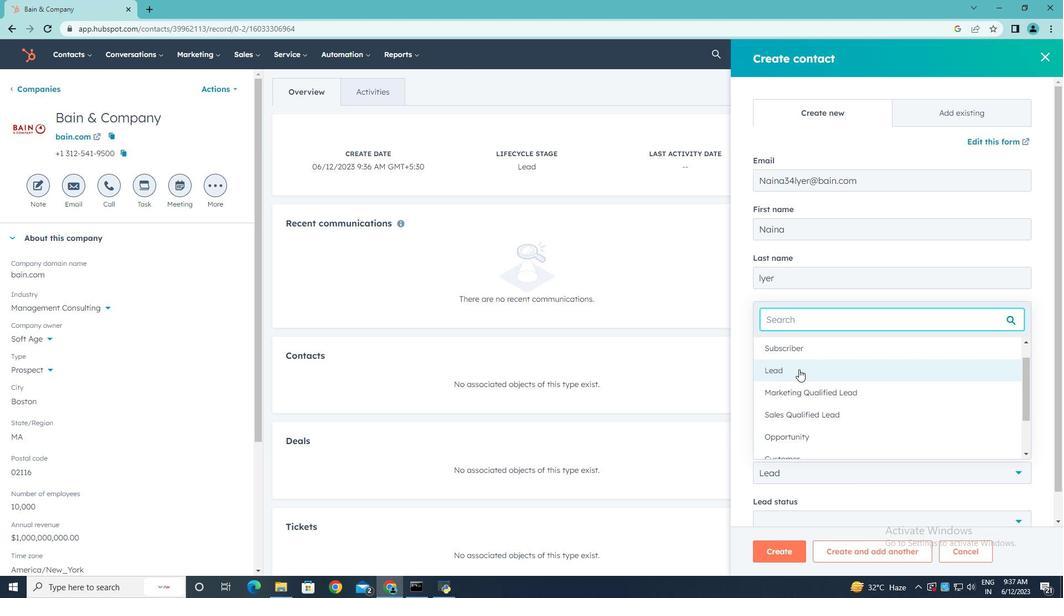 
Action: Mouse moved to (821, 518)
Screenshot: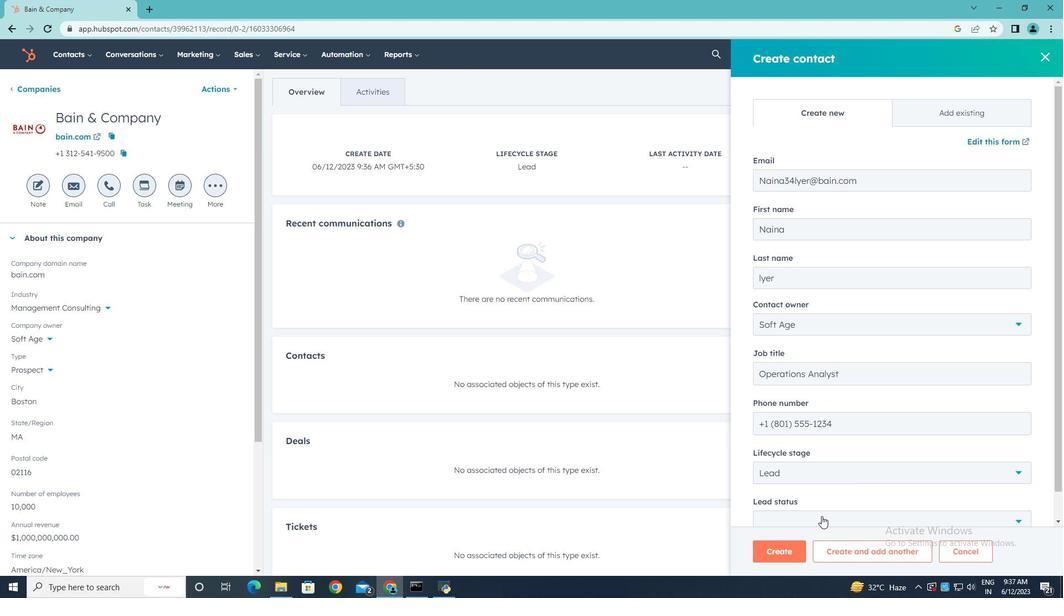 
Action: Mouse pressed left at (821, 518)
Screenshot: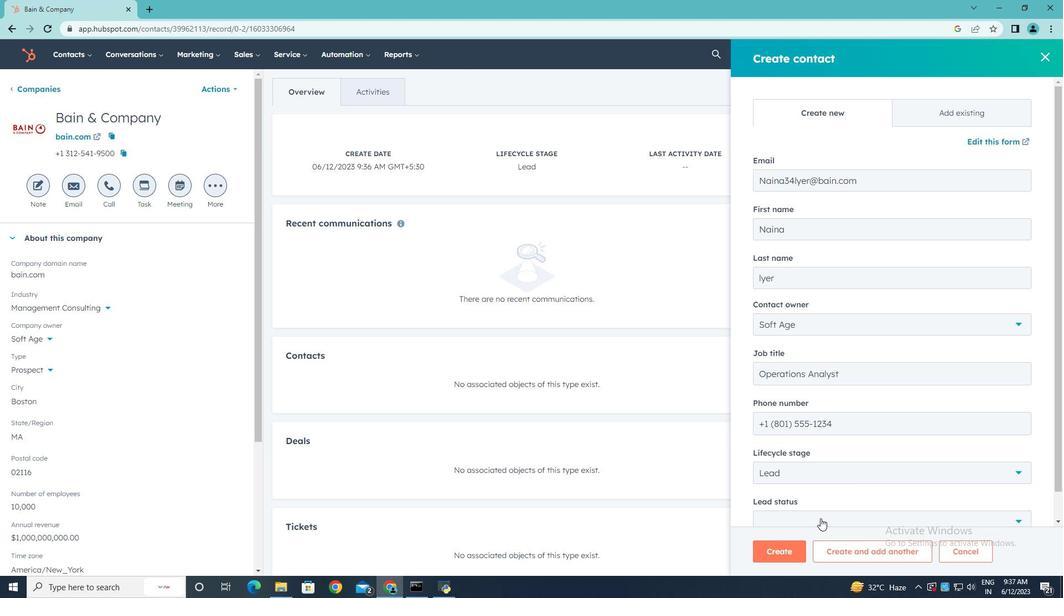 
Action: Mouse moved to (793, 445)
Screenshot: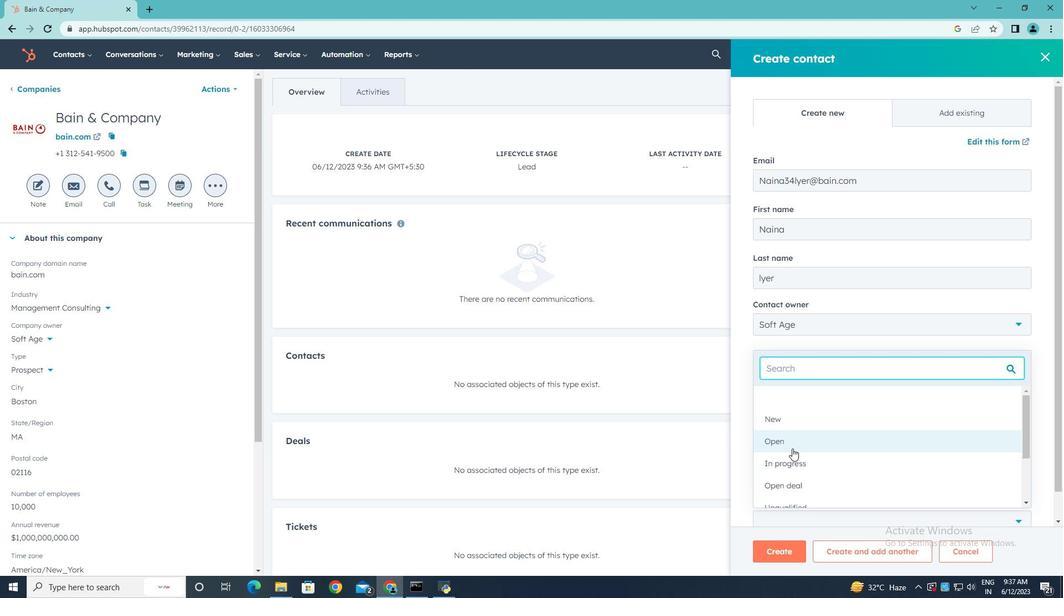 
Action: Mouse pressed left at (793, 445)
Screenshot: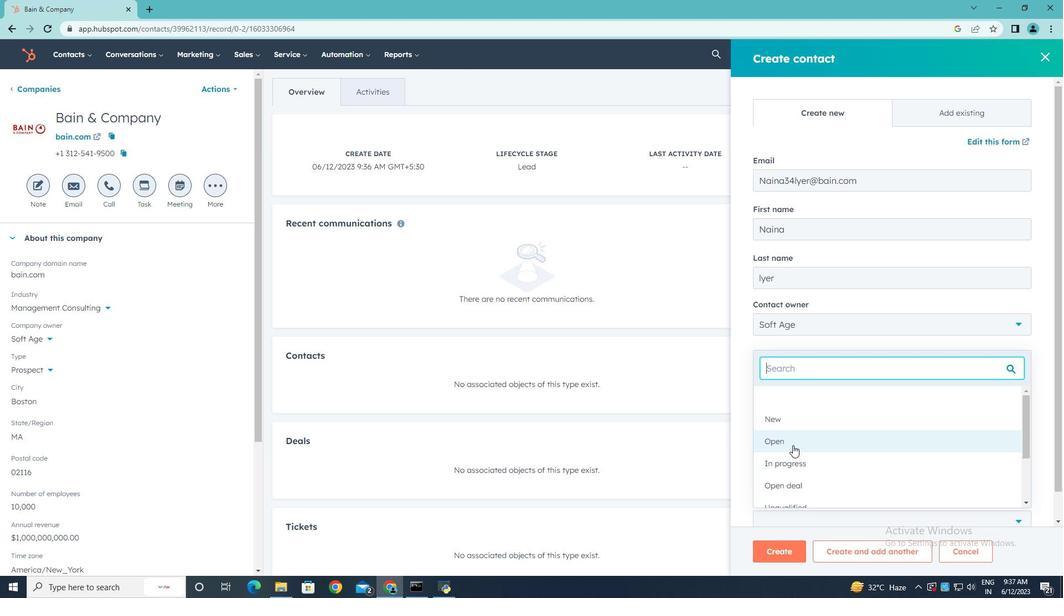 
Action: Mouse scrolled (793, 444) with delta (0, 0)
Screenshot: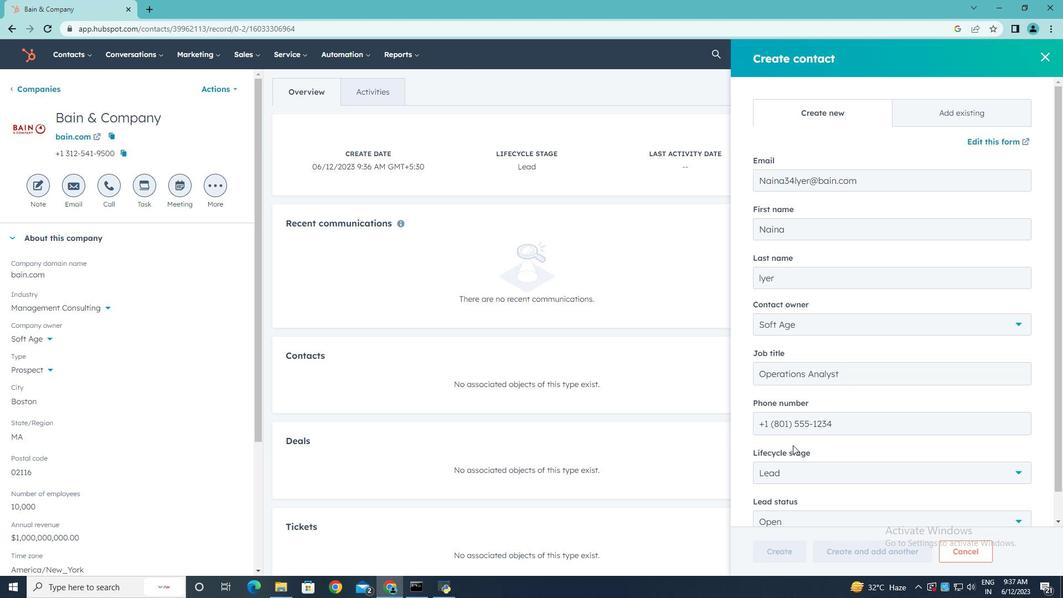 
Action: Mouse scrolled (793, 444) with delta (0, 0)
Screenshot: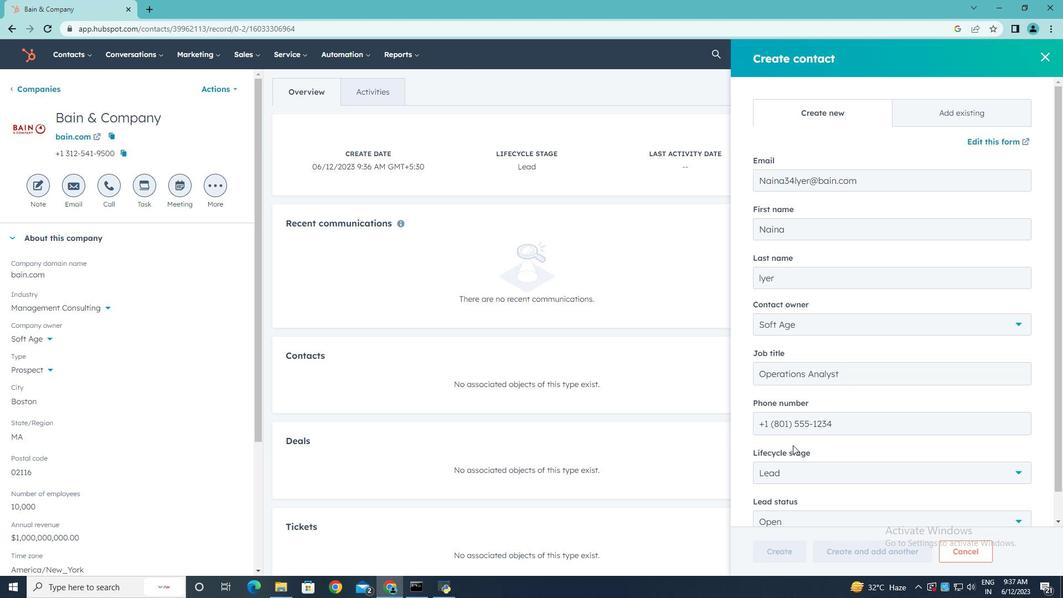 
Action: Mouse scrolled (793, 444) with delta (0, 0)
Screenshot: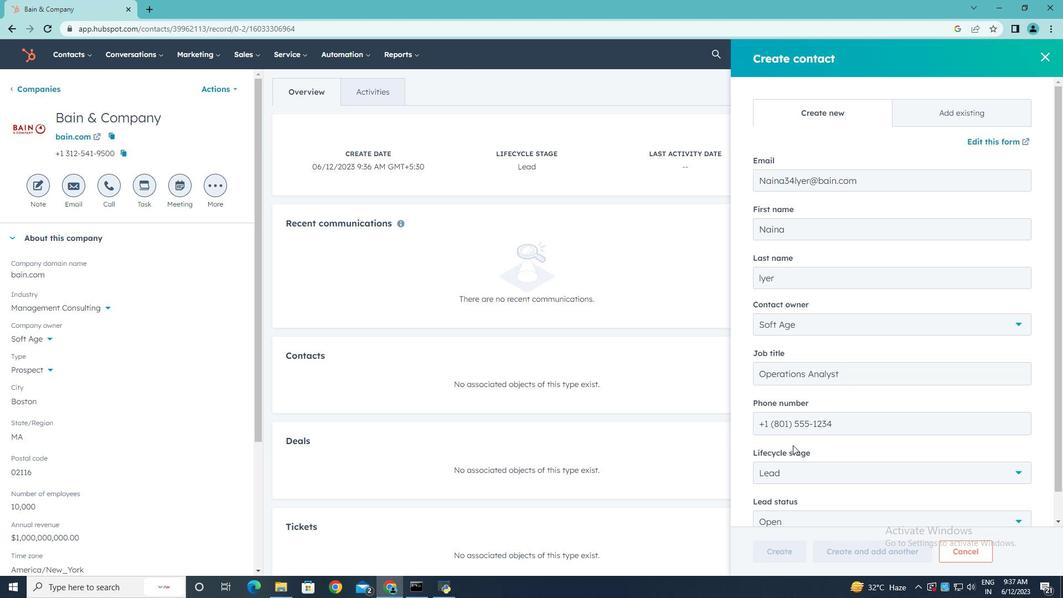 
Action: Mouse scrolled (793, 444) with delta (0, 0)
Screenshot: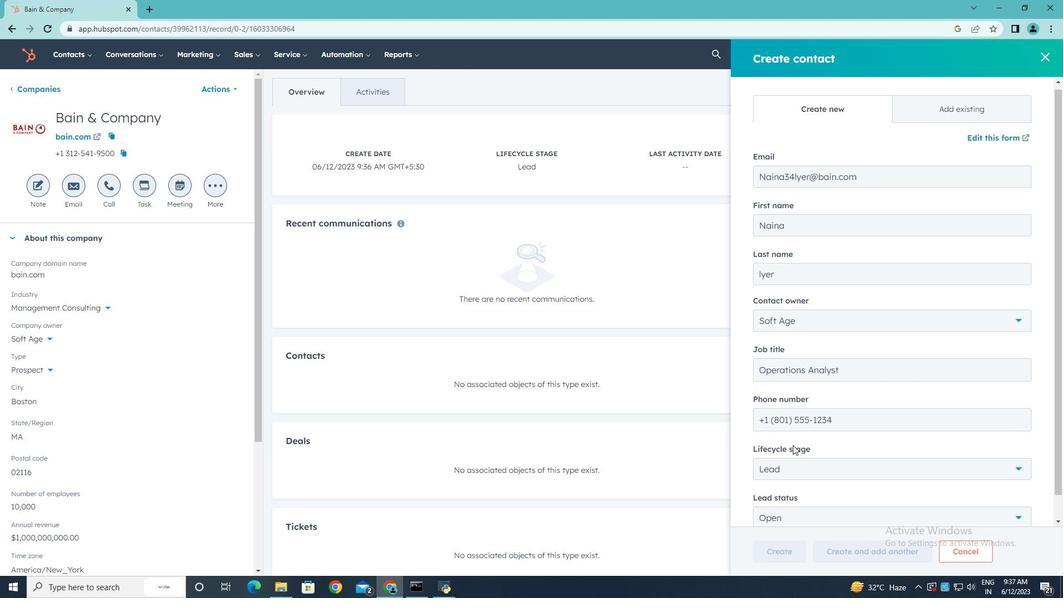 
Action: Mouse scrolled (793, 444) with delta (0, 0)
Screenshot: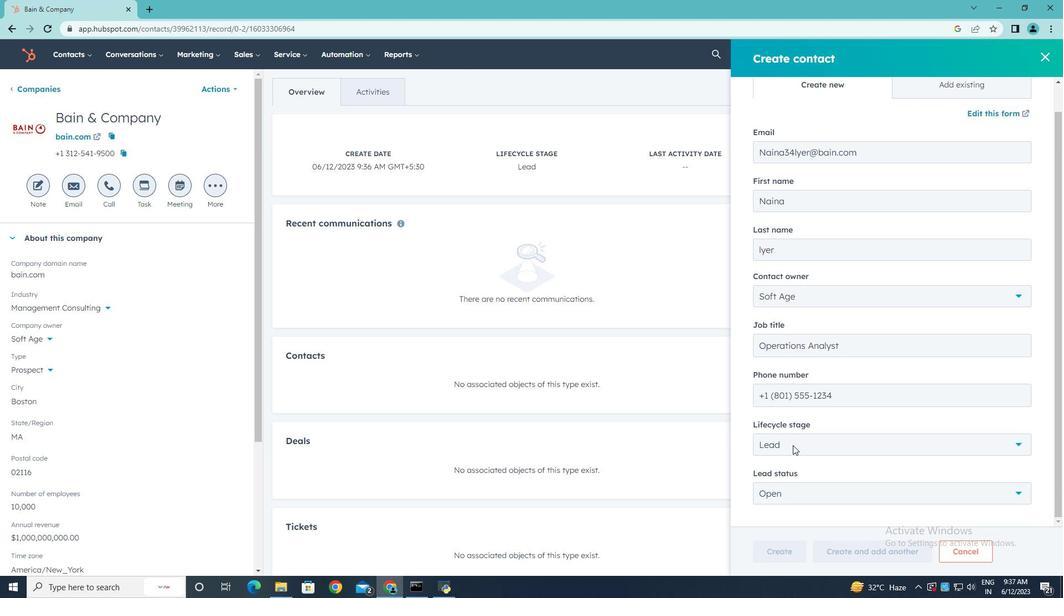 
Action: Mouse scrolled (793, 444) with delta (0, 0)
Screenshot: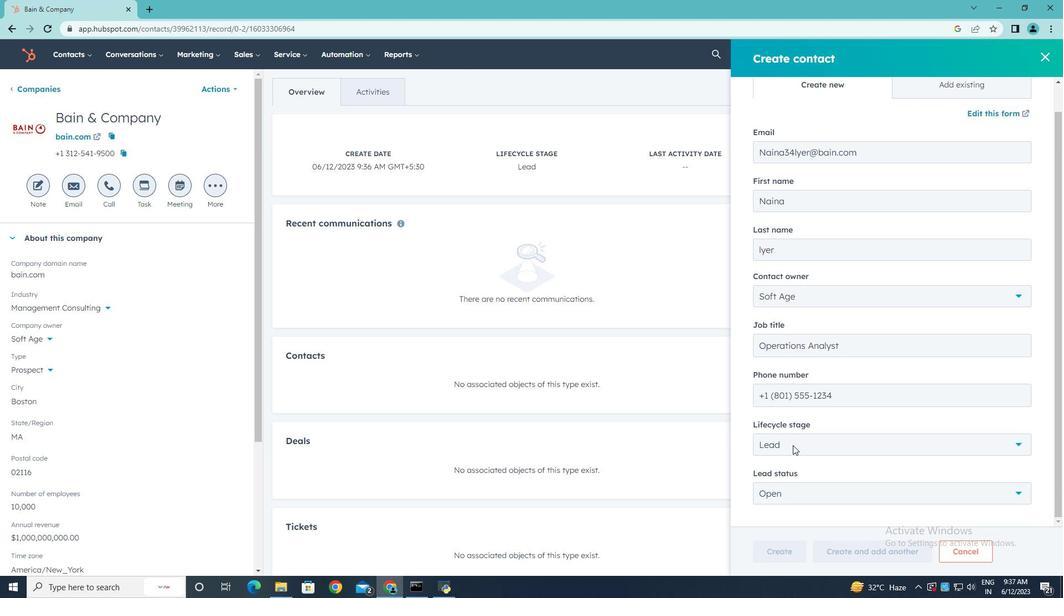 
Action: Mouse scrolled (793, 444) with delta (0, 0)
Screenshot: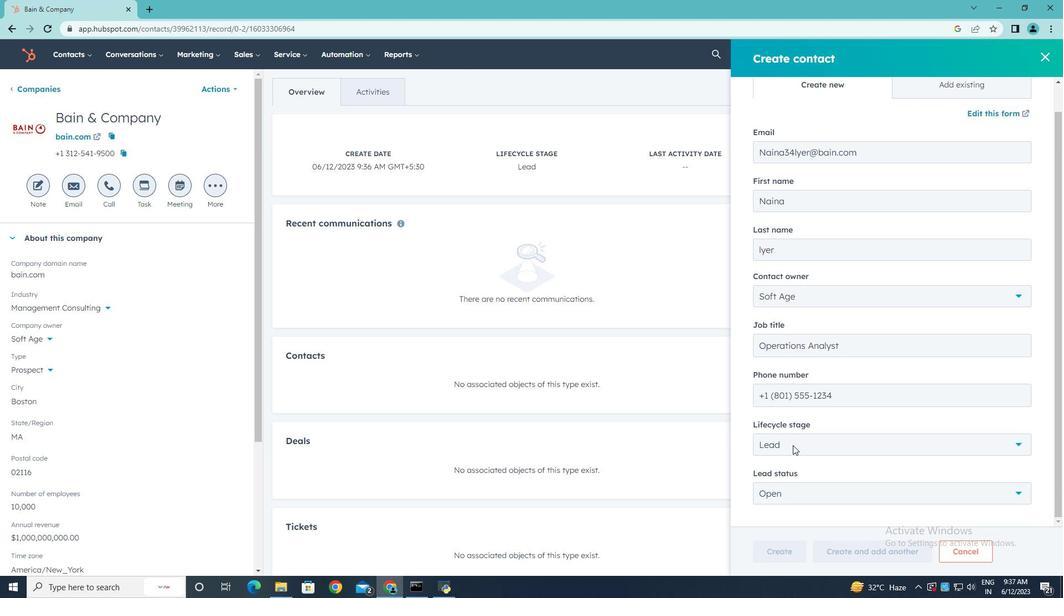 
Action: Mouse moved to (785, 551)
Screenshot: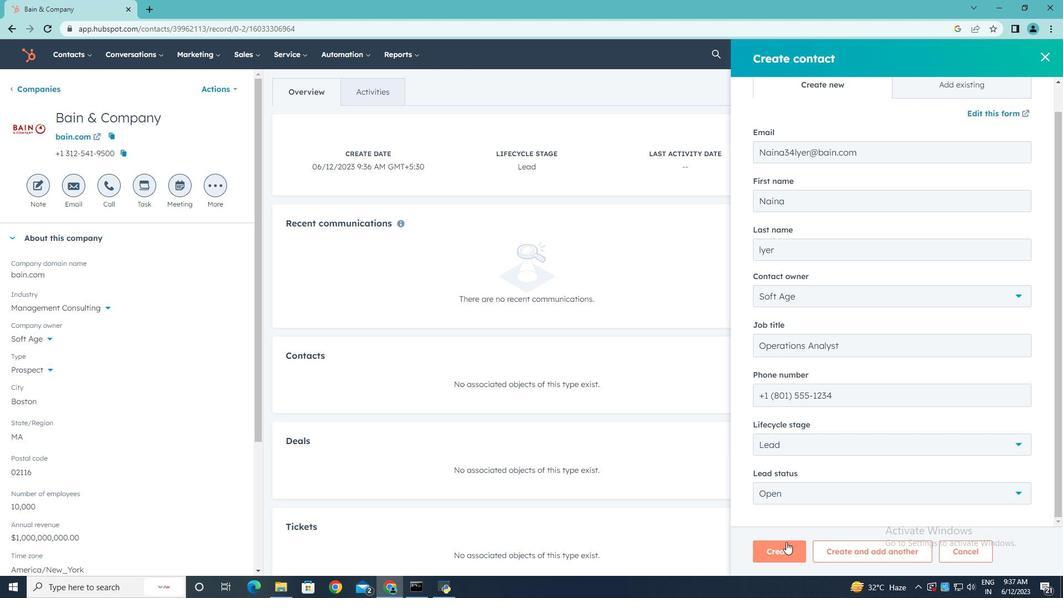
Action: Mouse pressed left at (785, 551)
Screenshot: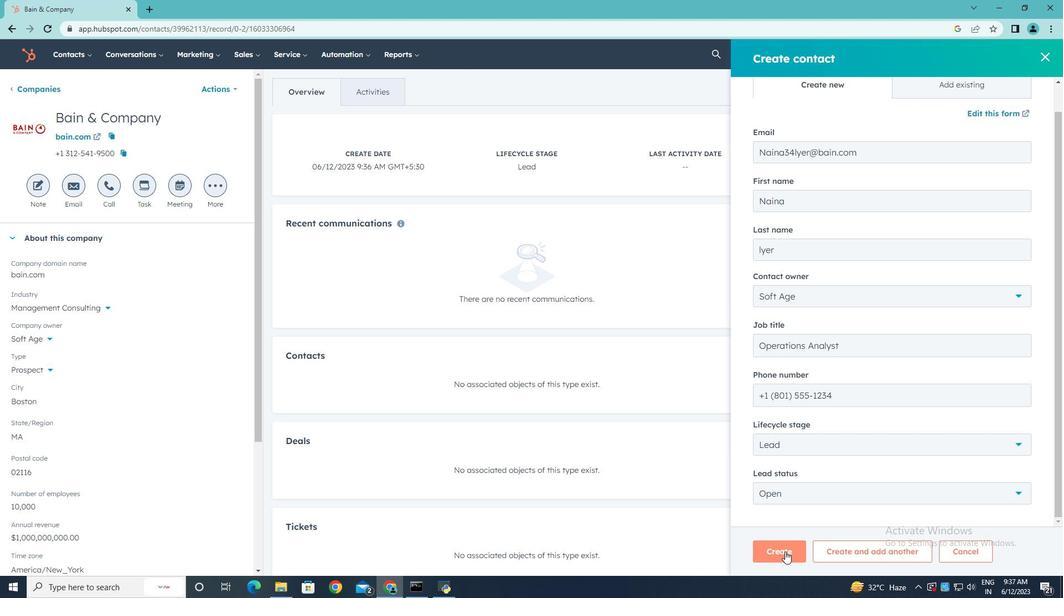 
Action: Mouse moved to (632, 364)
Screenshot: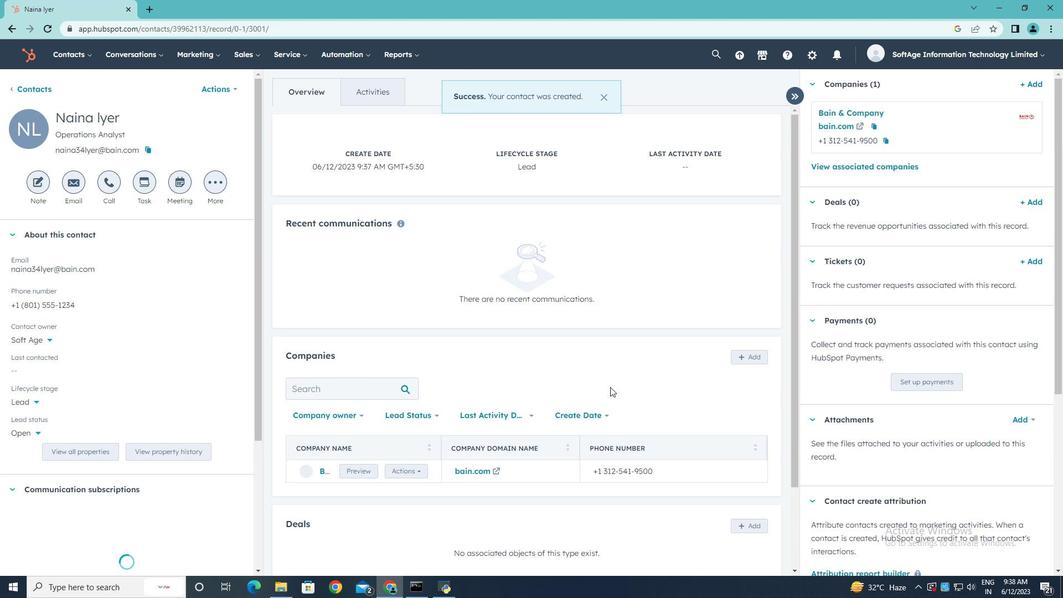 
